 Task: Create a due date automation trigger when advanced on, on the monday after a card is due add dates not due tomorrow at 11:00 AM.
Action: Mouse moved to (1391, 111)
Screenshot: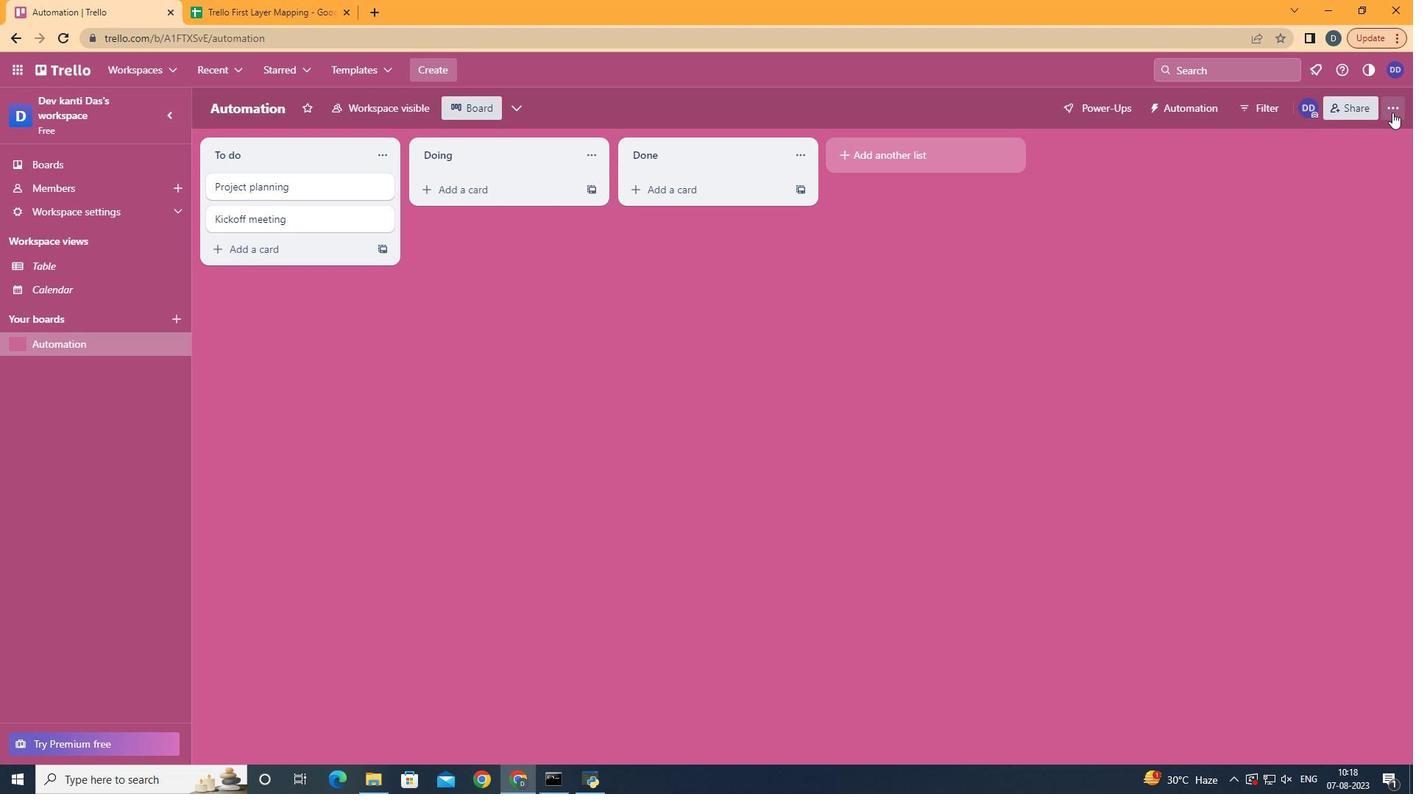 
Action: Mouse pressed left at (1391, 111)
Screenshot: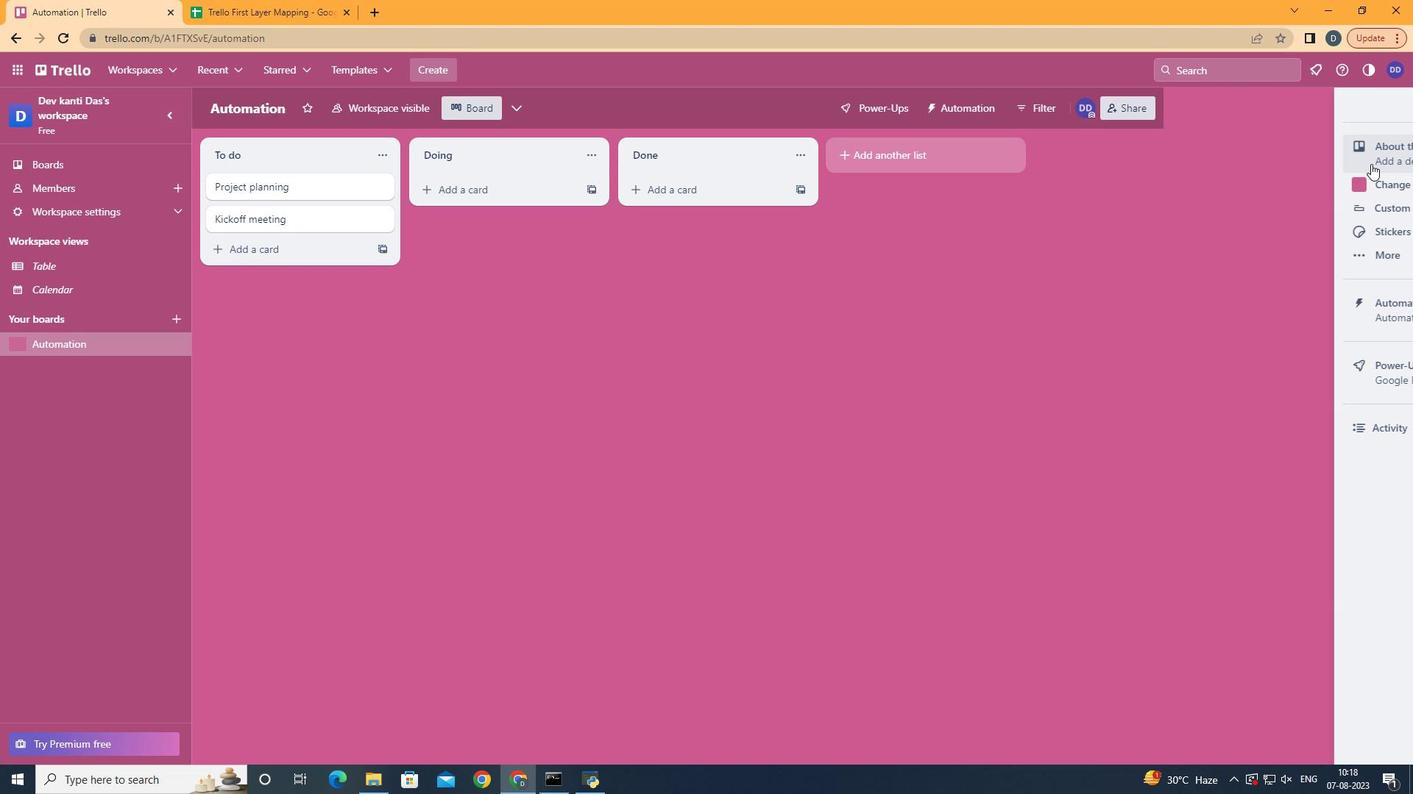
Action: Mouse moved to (1261, 315)
Screenshot: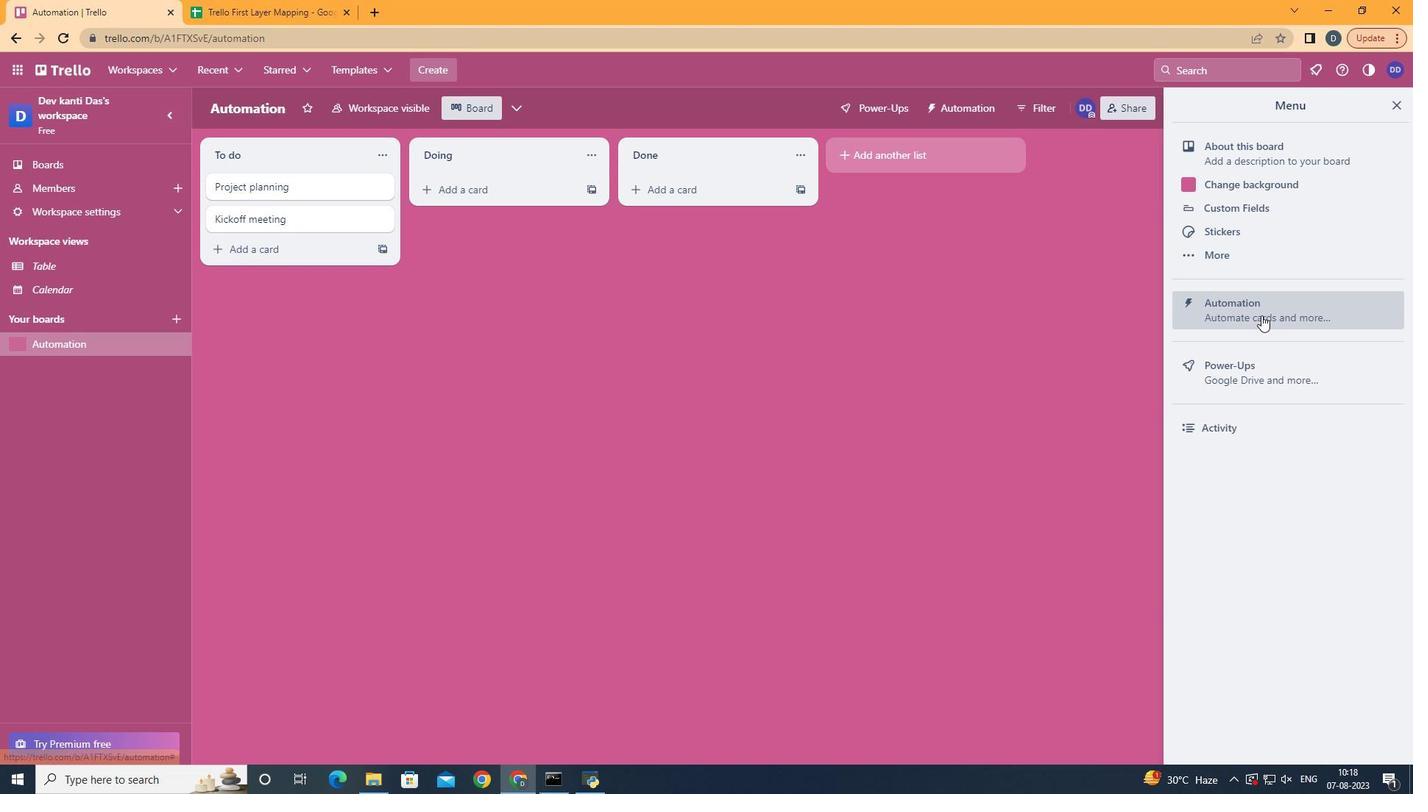 
Action: Mouse pressed left at (1261, 315)
Screenshot: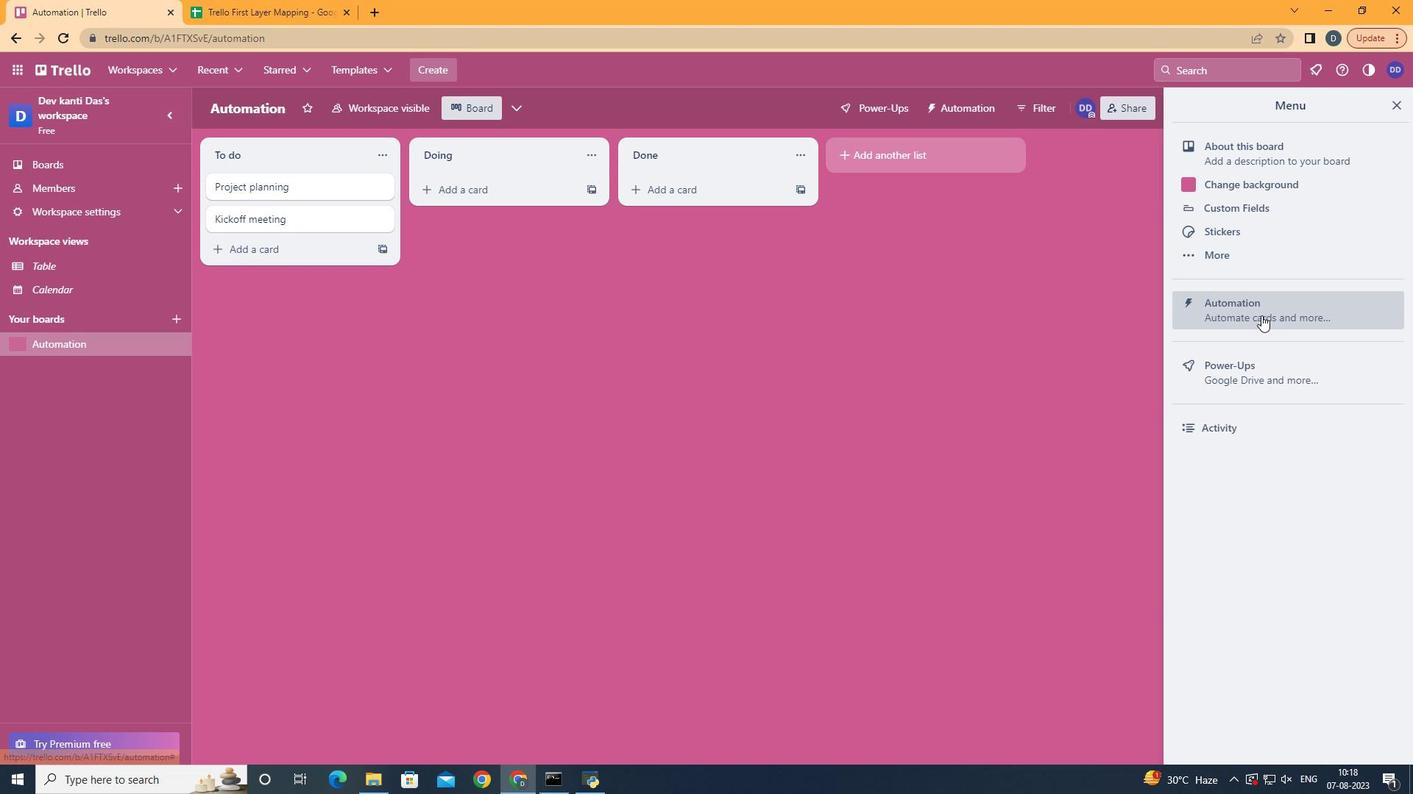 
Action: Mouse moved to (294, 289)
Screenshot: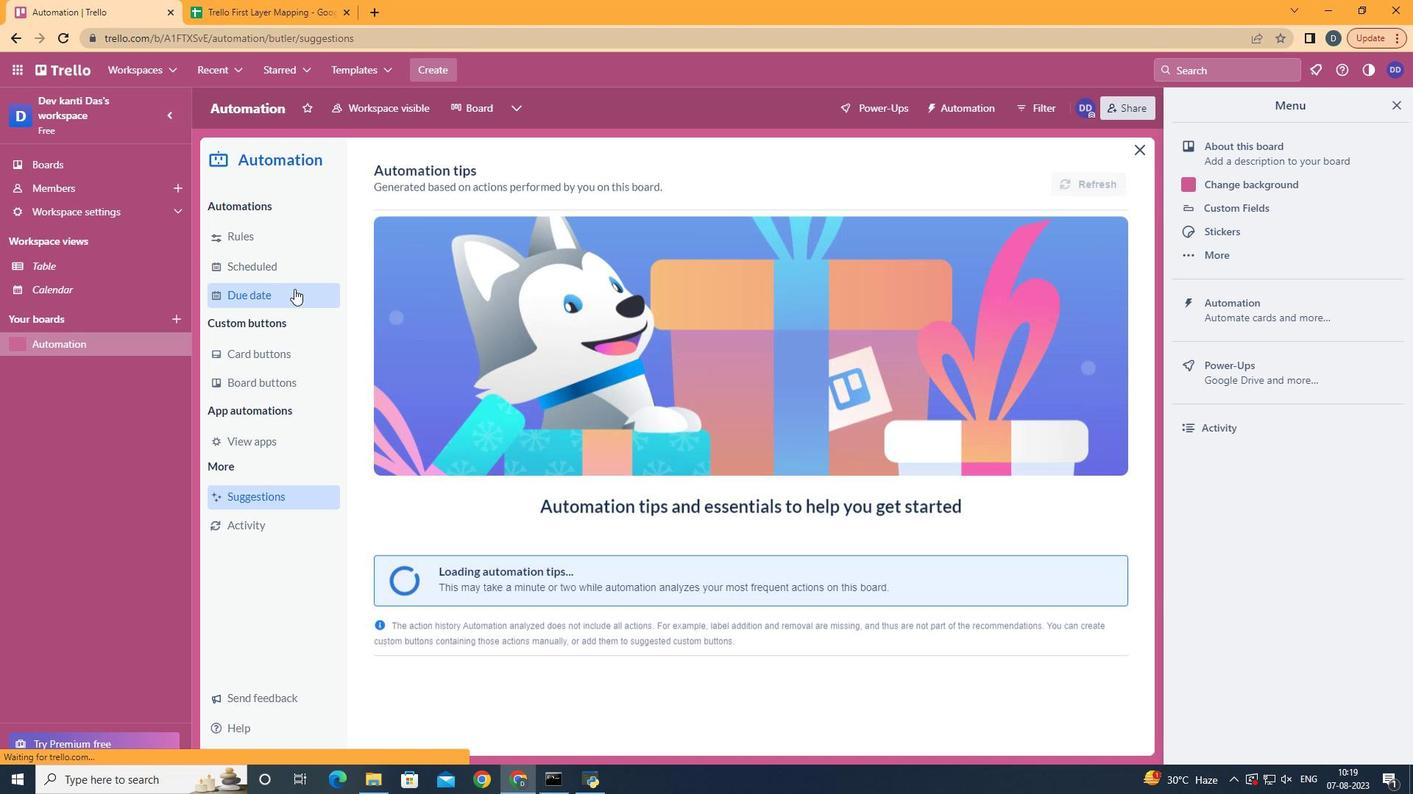 
Action: Mouse pressed left at (294, 289)
Screenshot: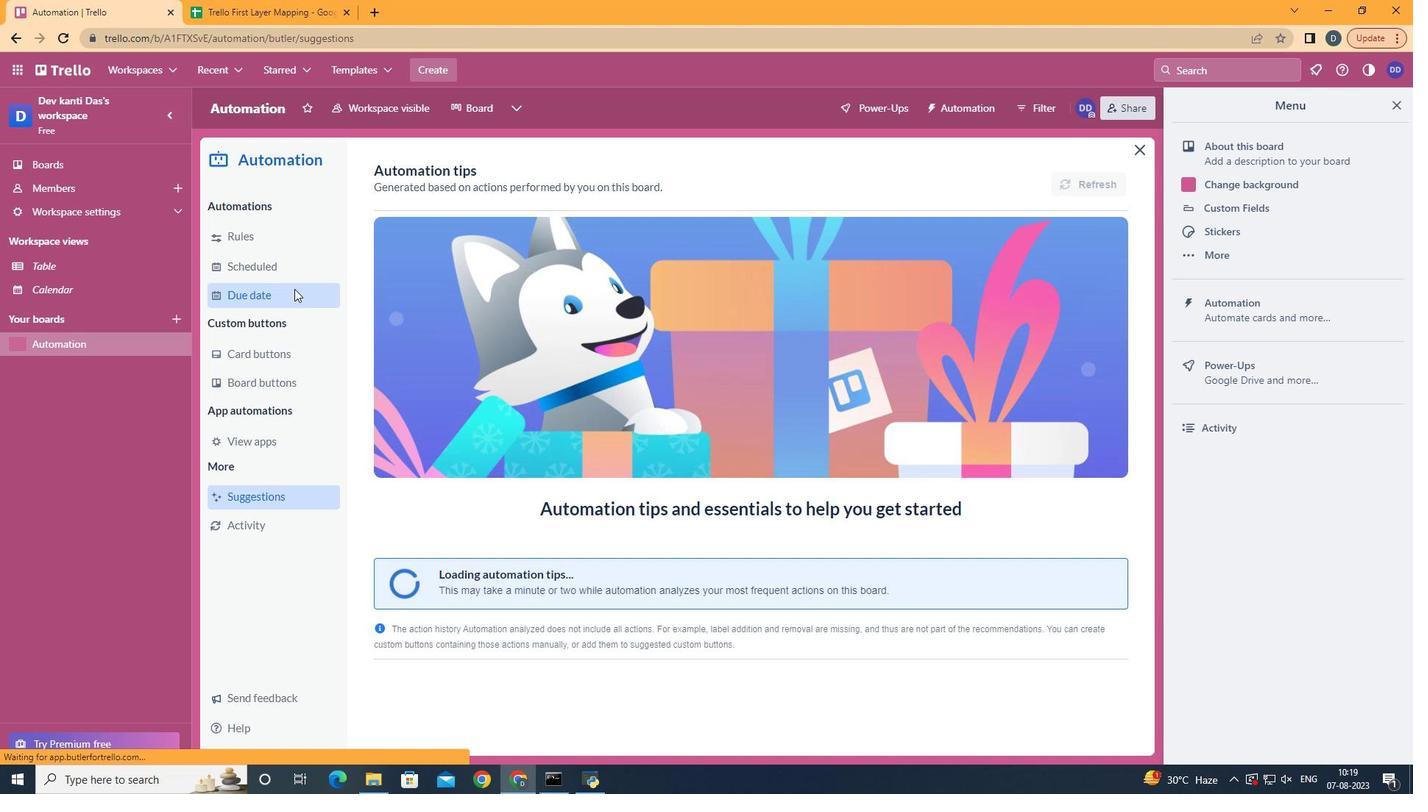 
Action: Mouse moved to (1049, 170)
Screenshot: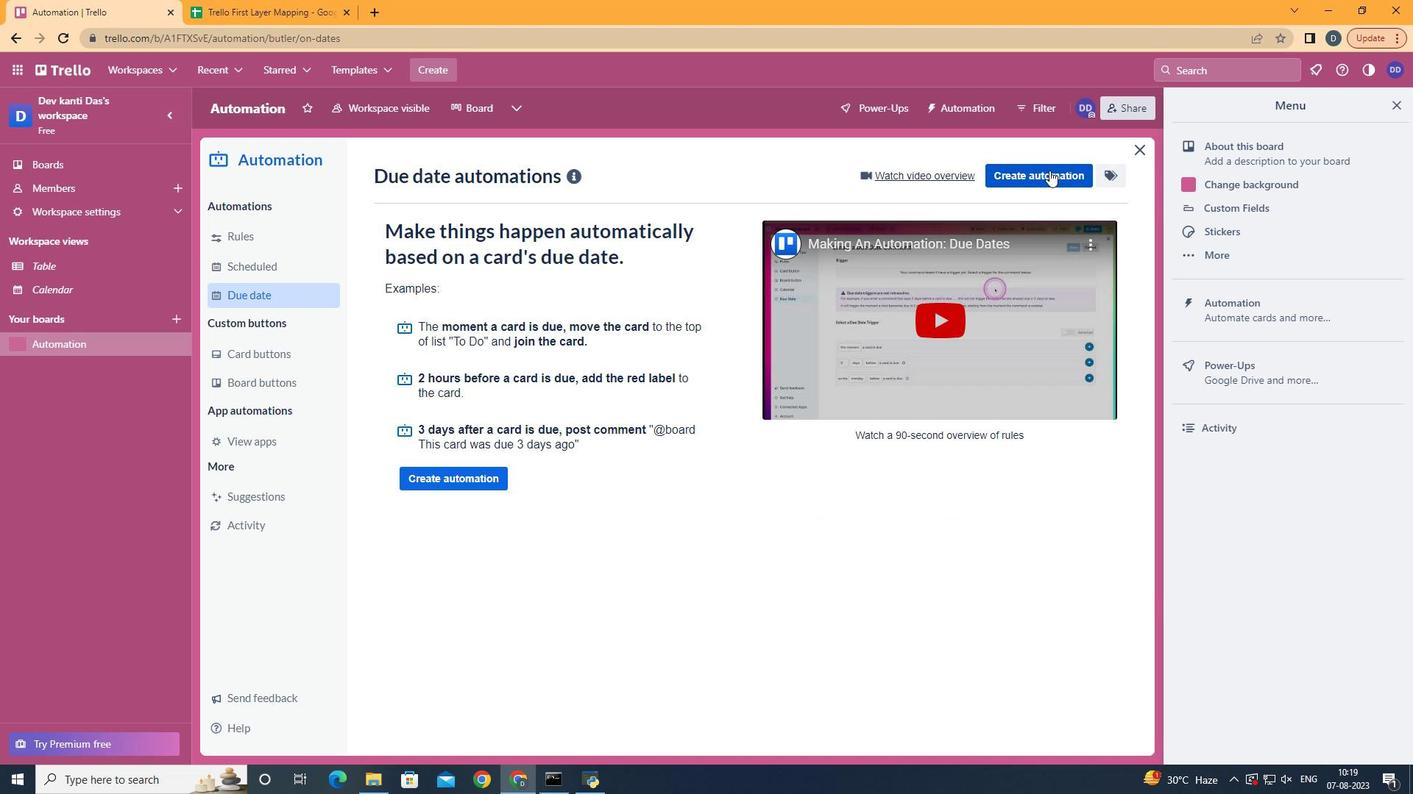 
Action: Mouse pressed left at (1049, 170)
Screenshot: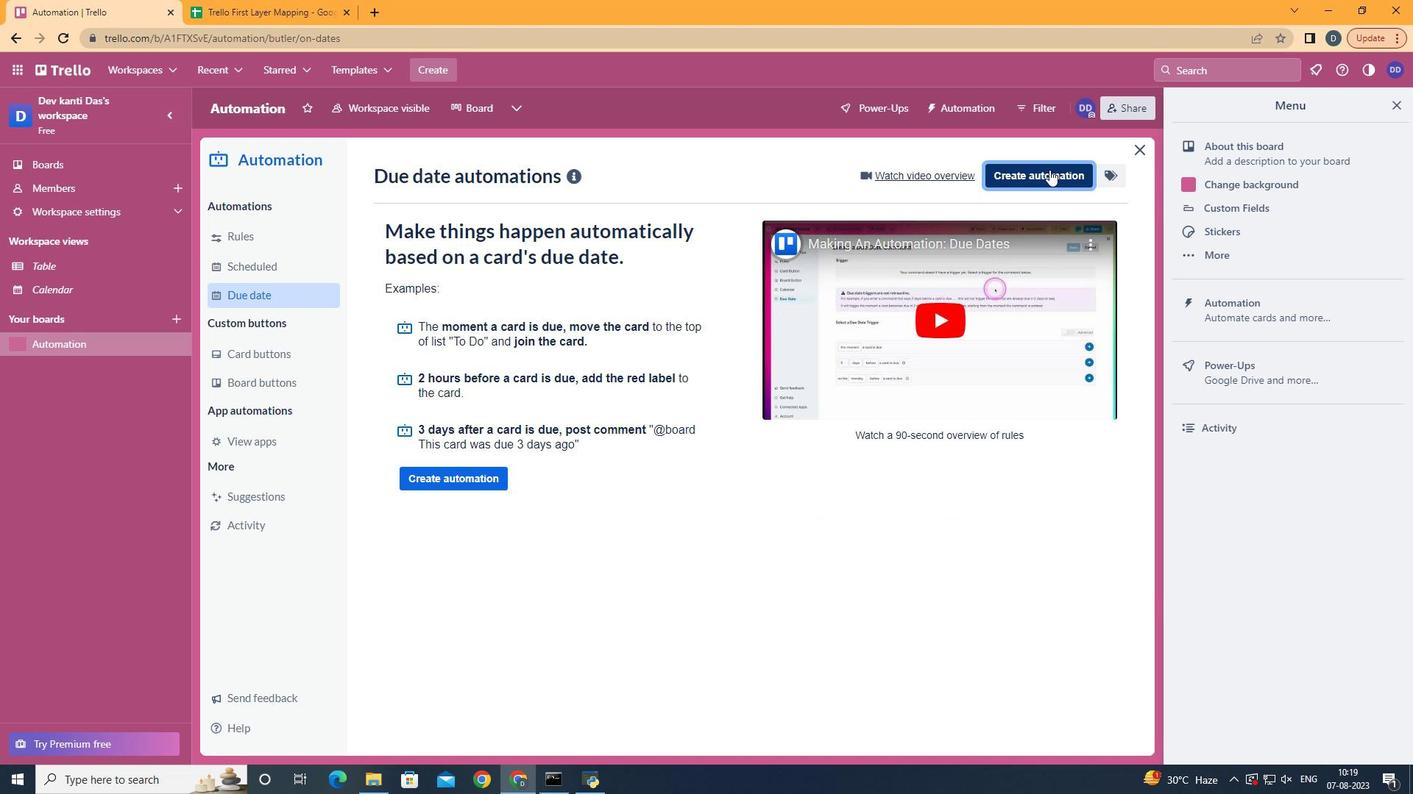 
Action: Mouse moved to (789, 310)
Screenshot: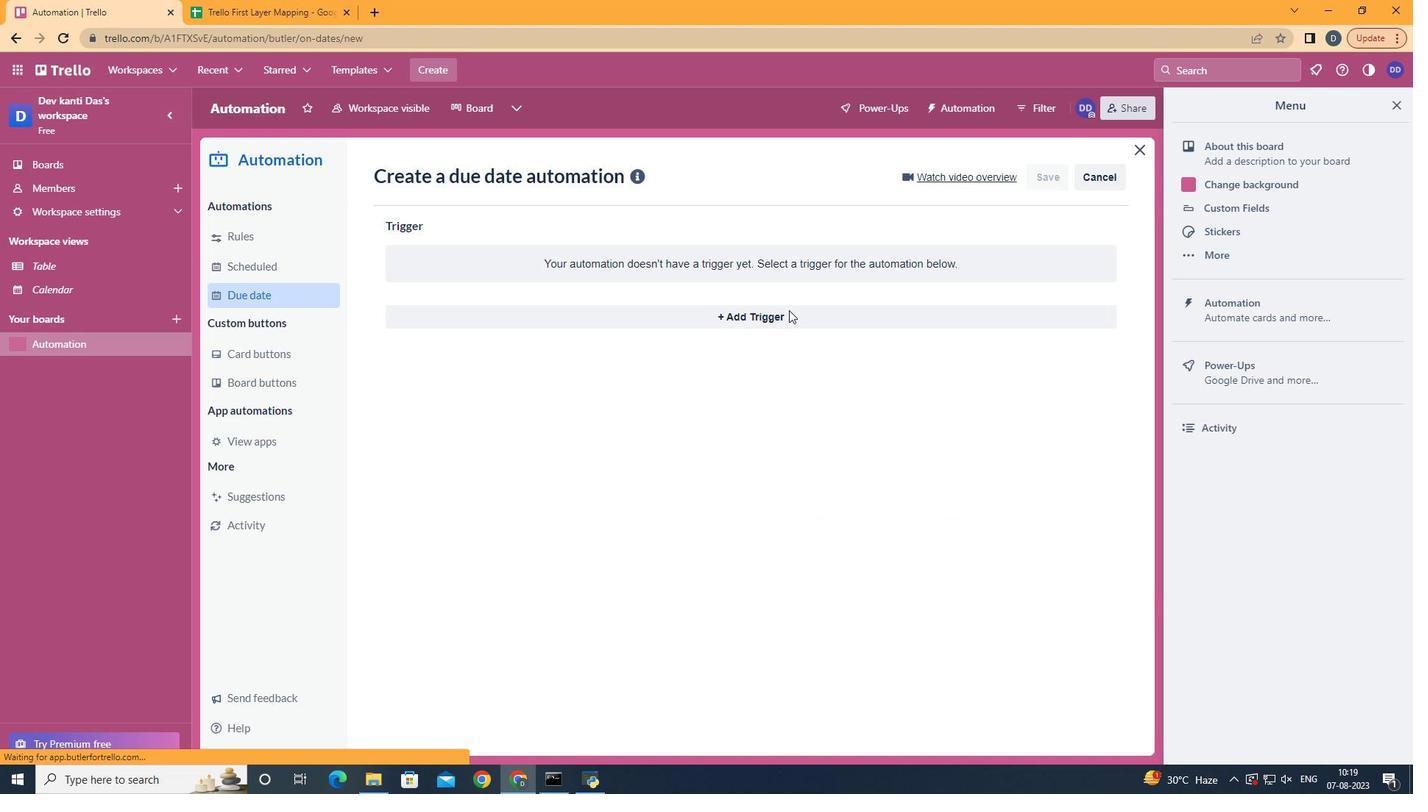 
Action: Mouse pressed left at (789, 310)
Screenshot: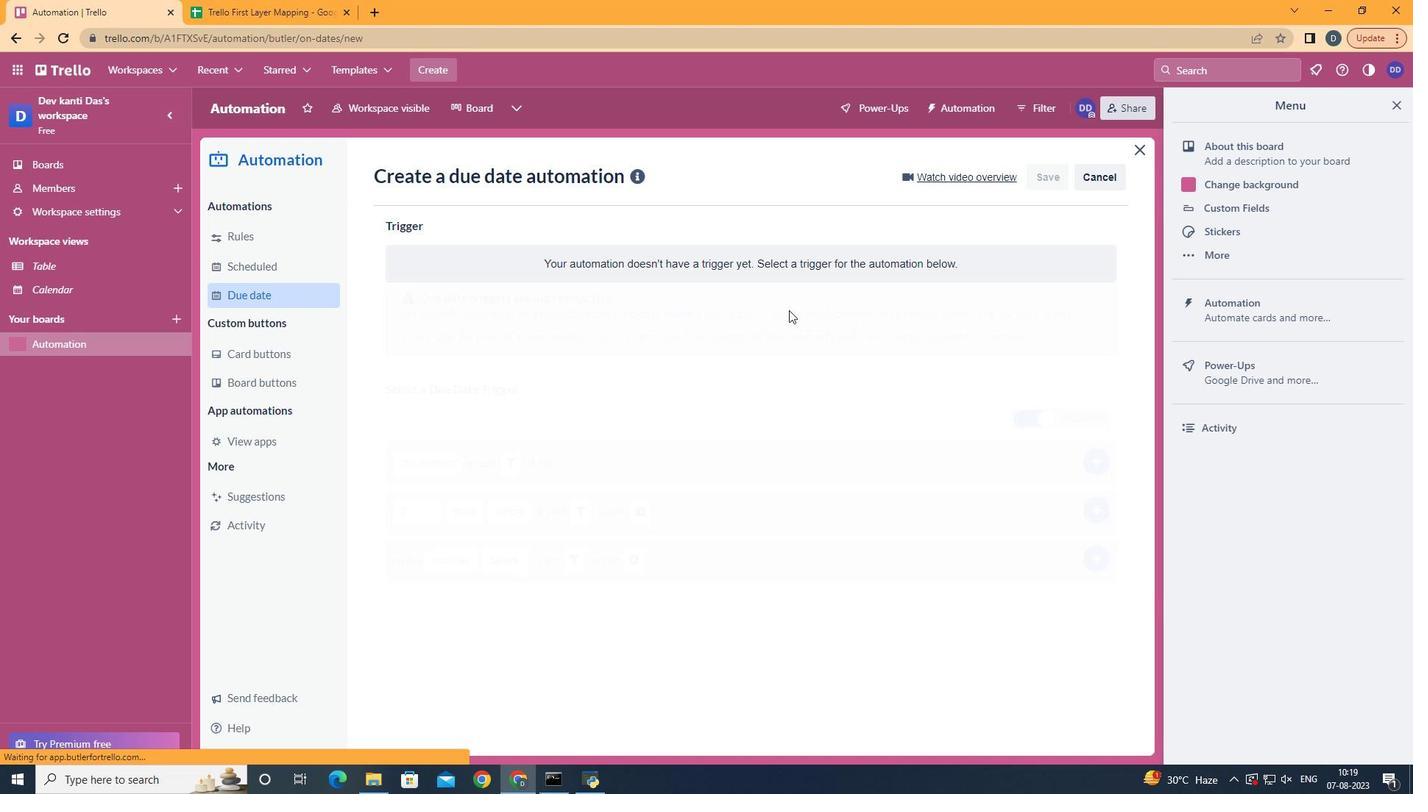 
Action: Mouse moved to (482, 384)
Screenshot: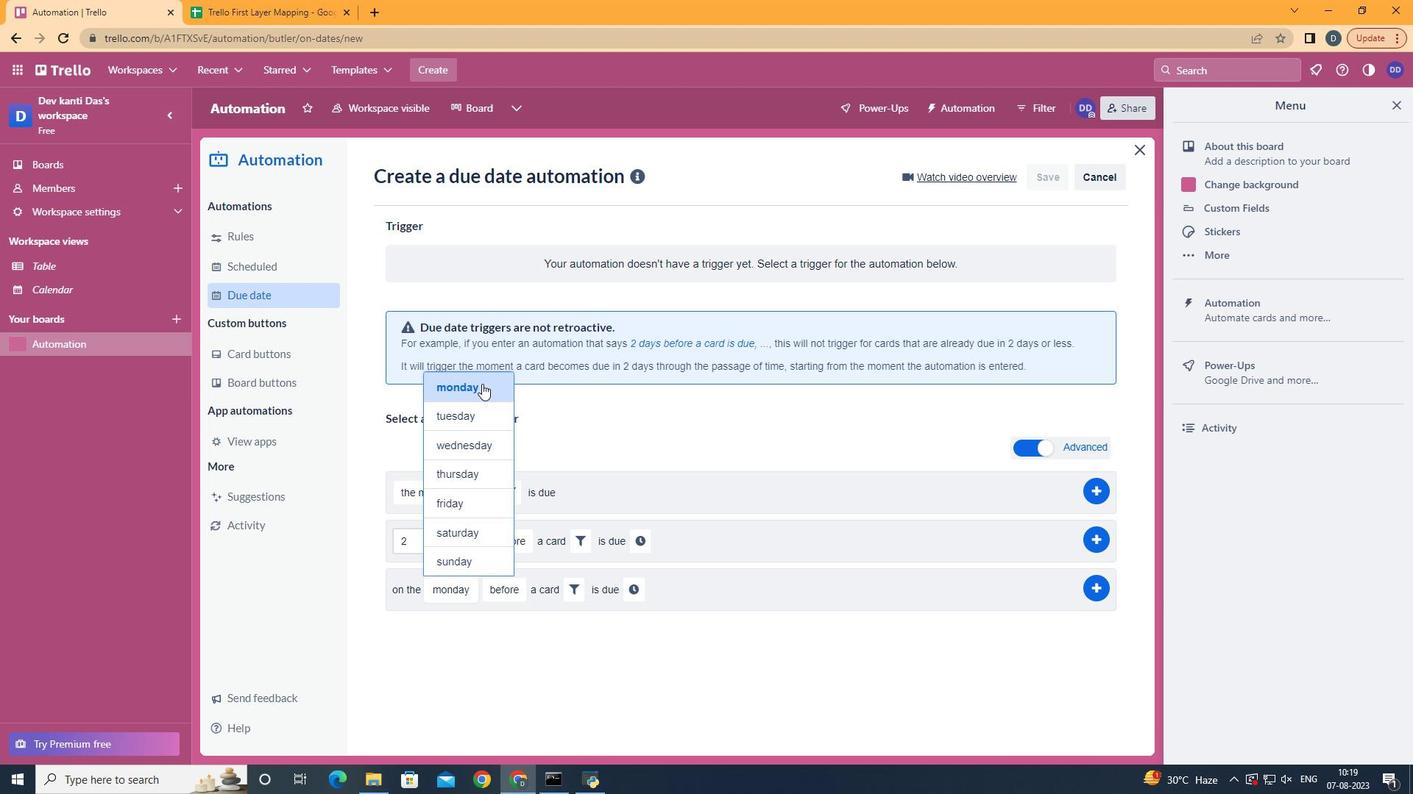 
Action: Mouse pressed left at (482, 384)
Screenshot: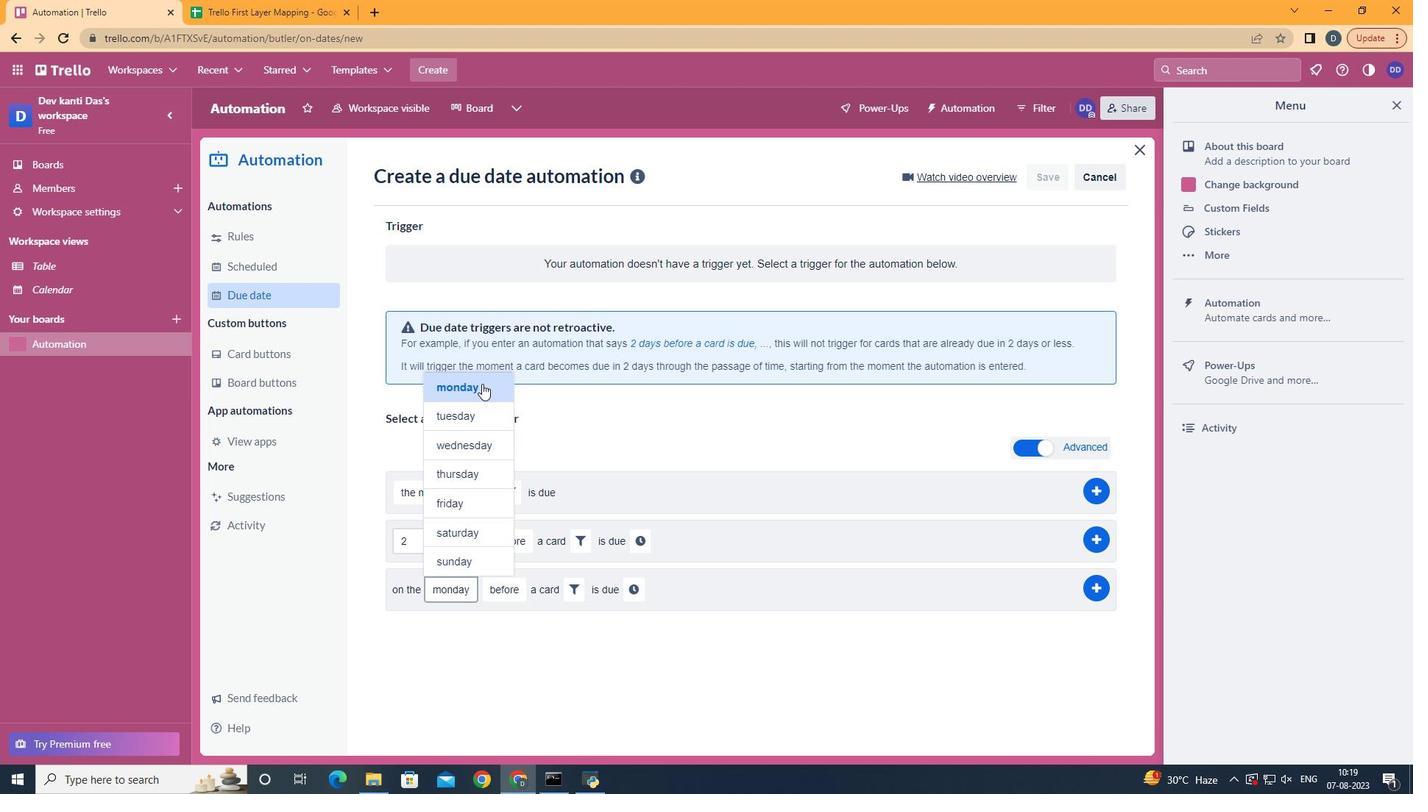 
Action: Mouse moved to (518, 638)
Screenshot: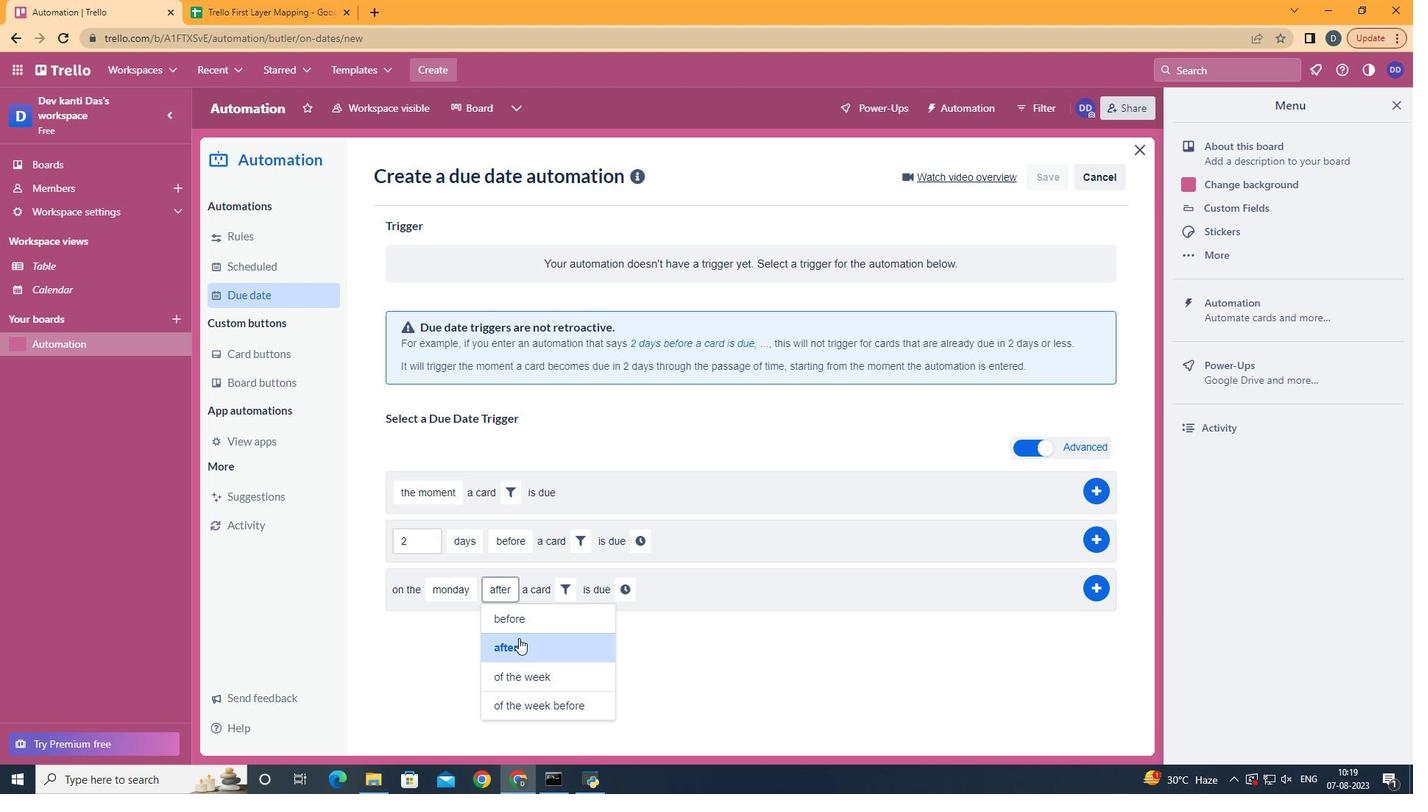 
Action: Mouse pressed left at (518, 638)
Screenshot: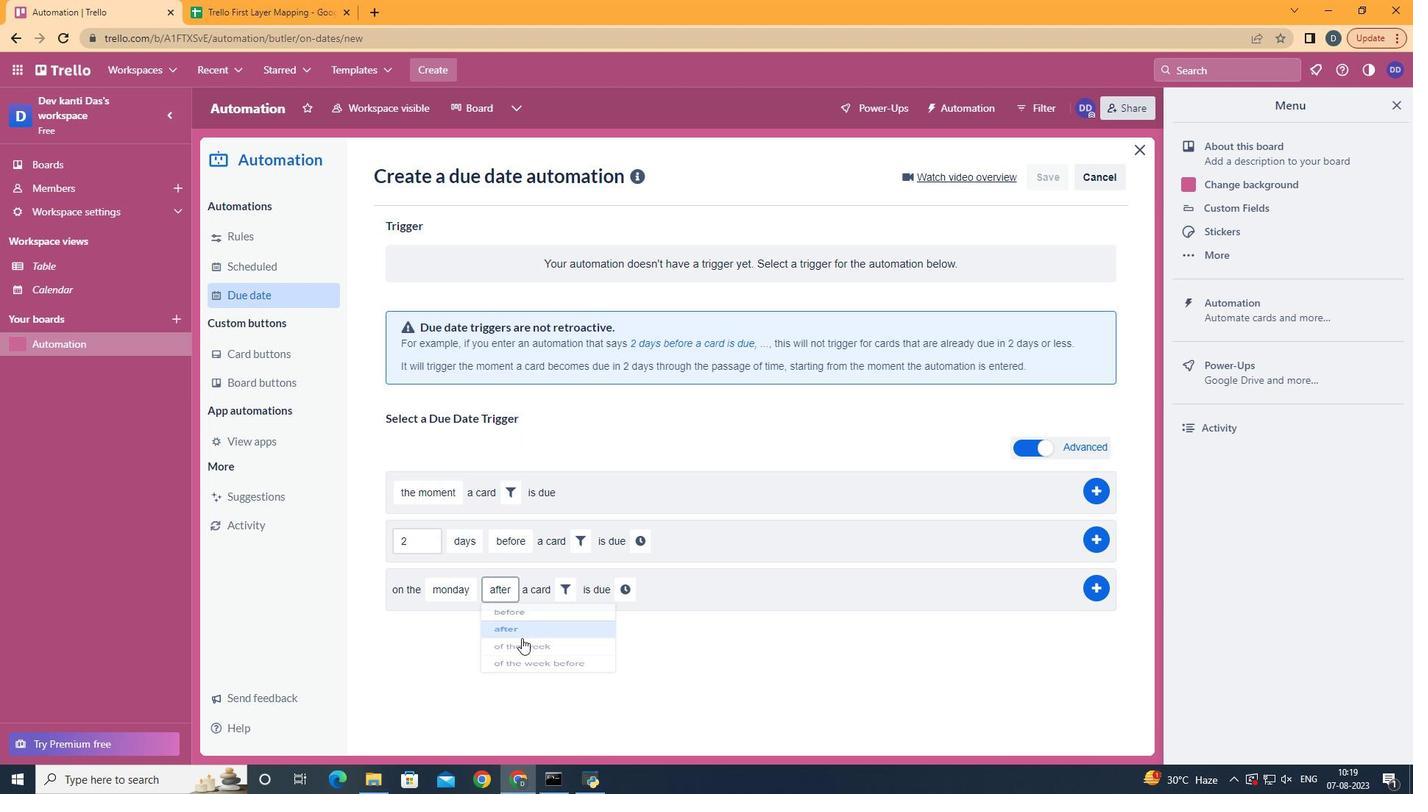 
Action: Mouse moved to (563, 589)
Screenshot: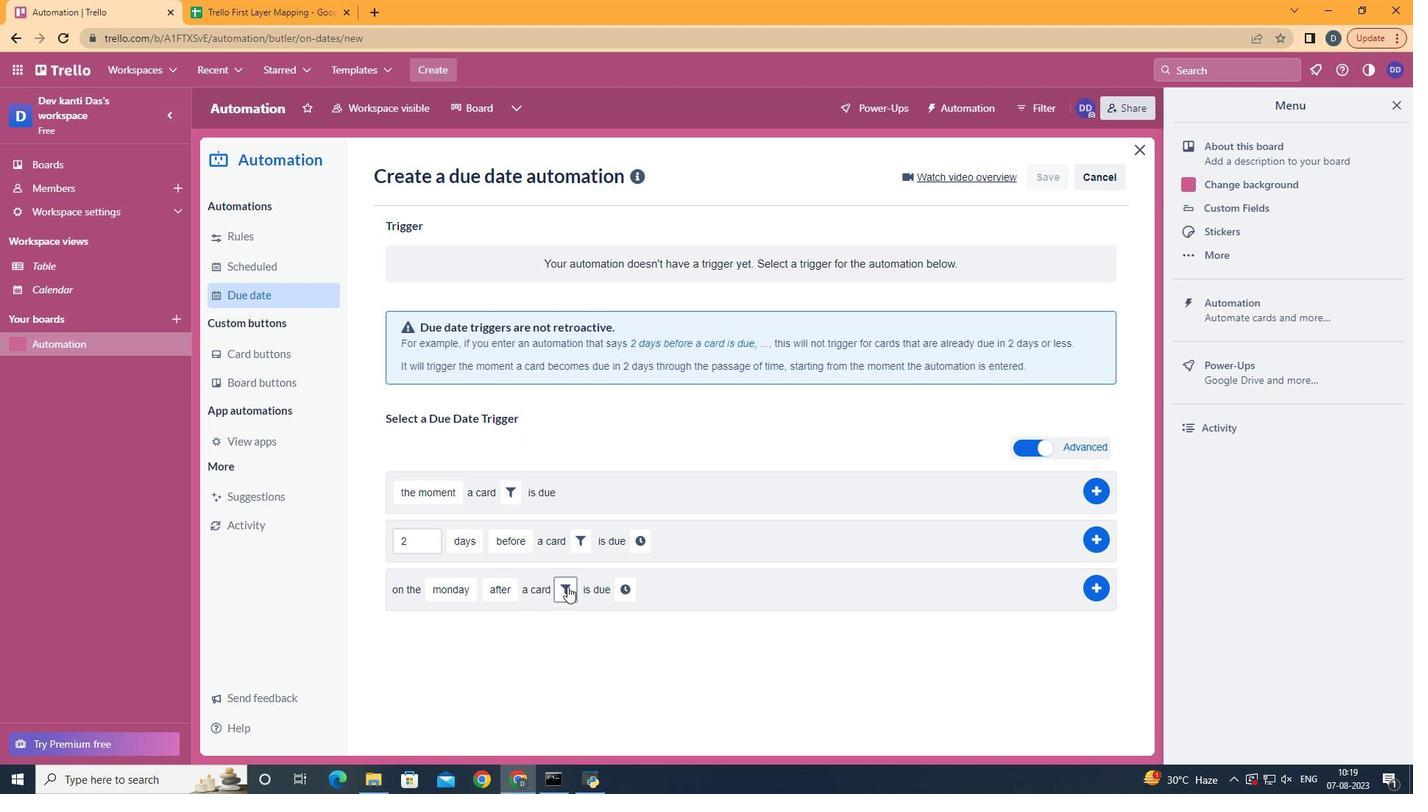 
Action: Mouse pressed left at (563, 589)
Screenshot: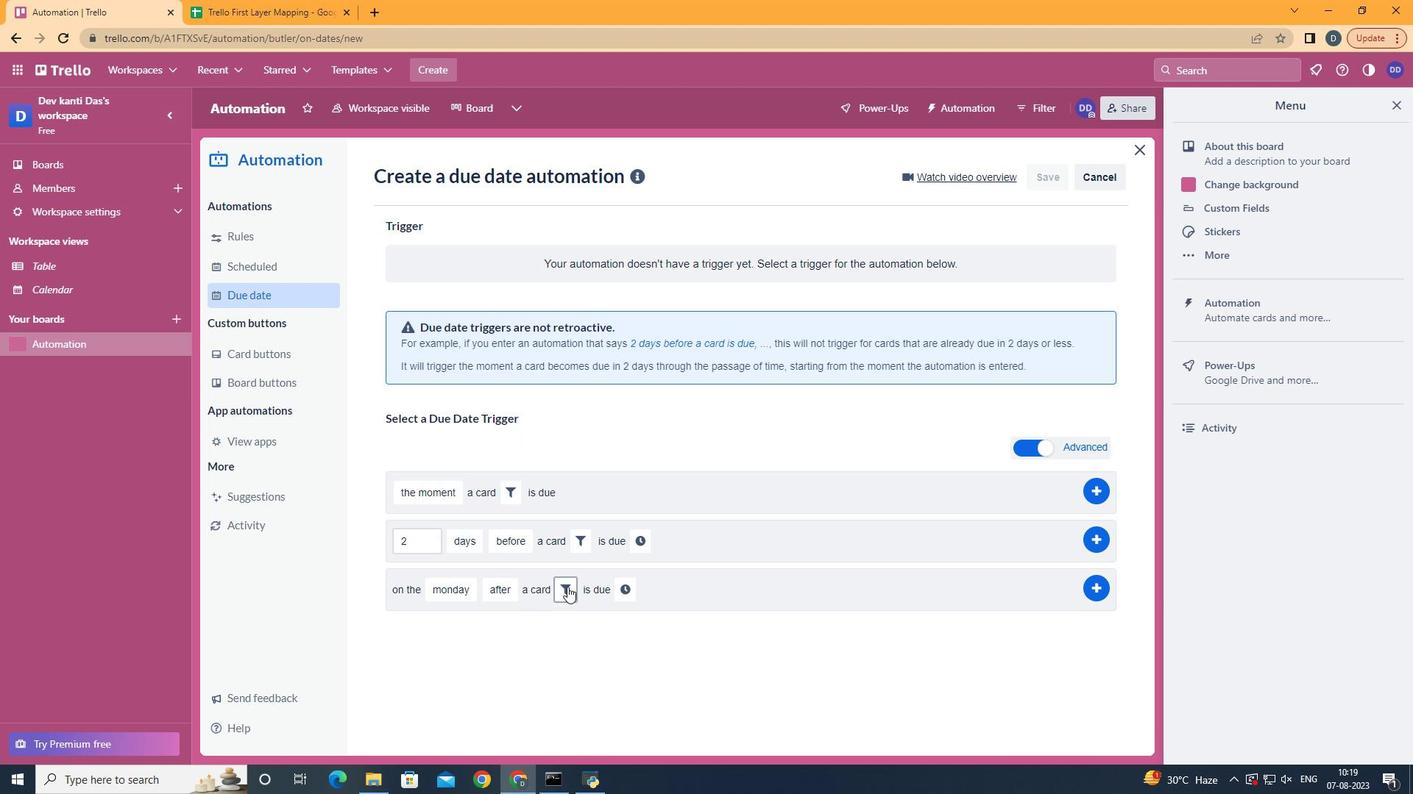 
Action: Mouse moved to (655, 644)
Screenshot: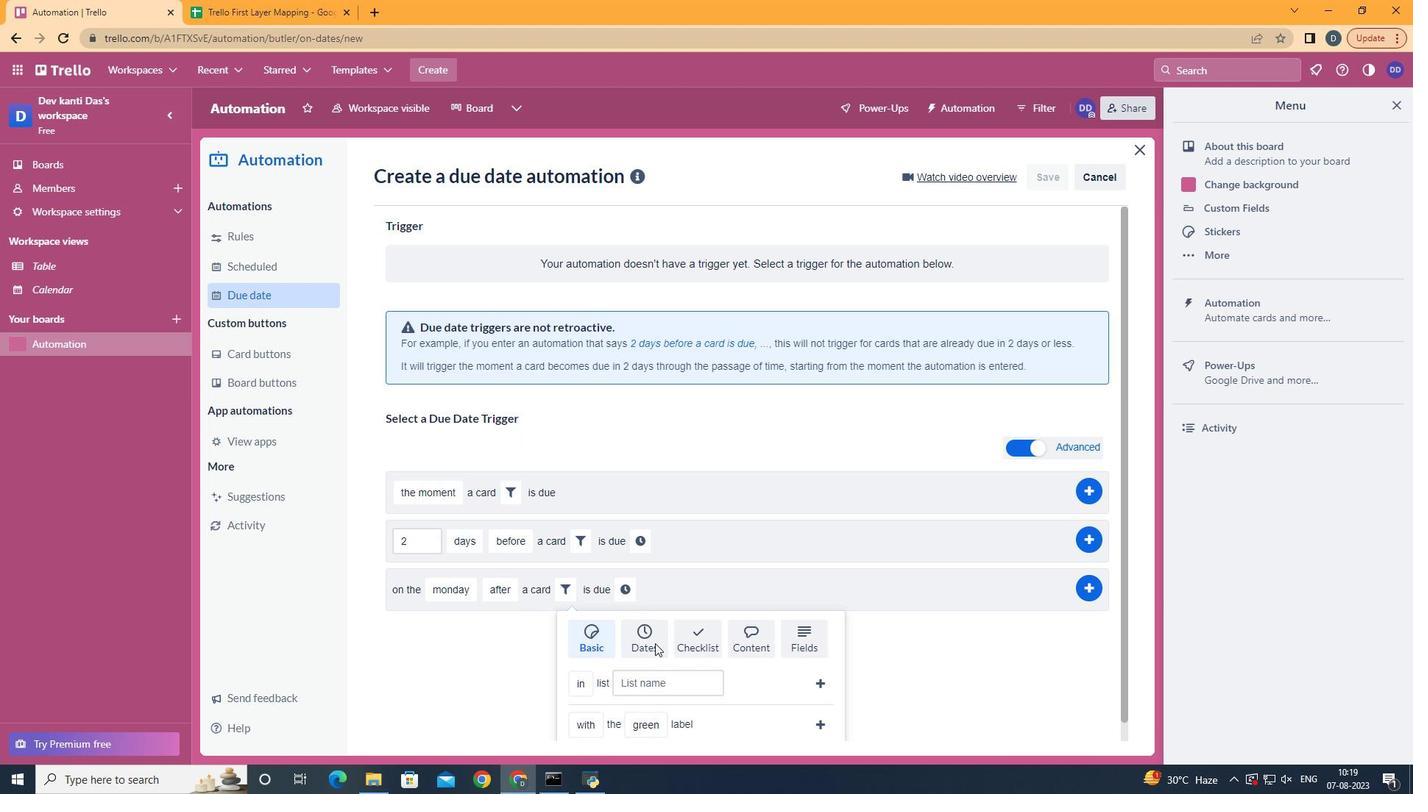 
Action: Mouse pressed left at (655, 644)
Screenshot: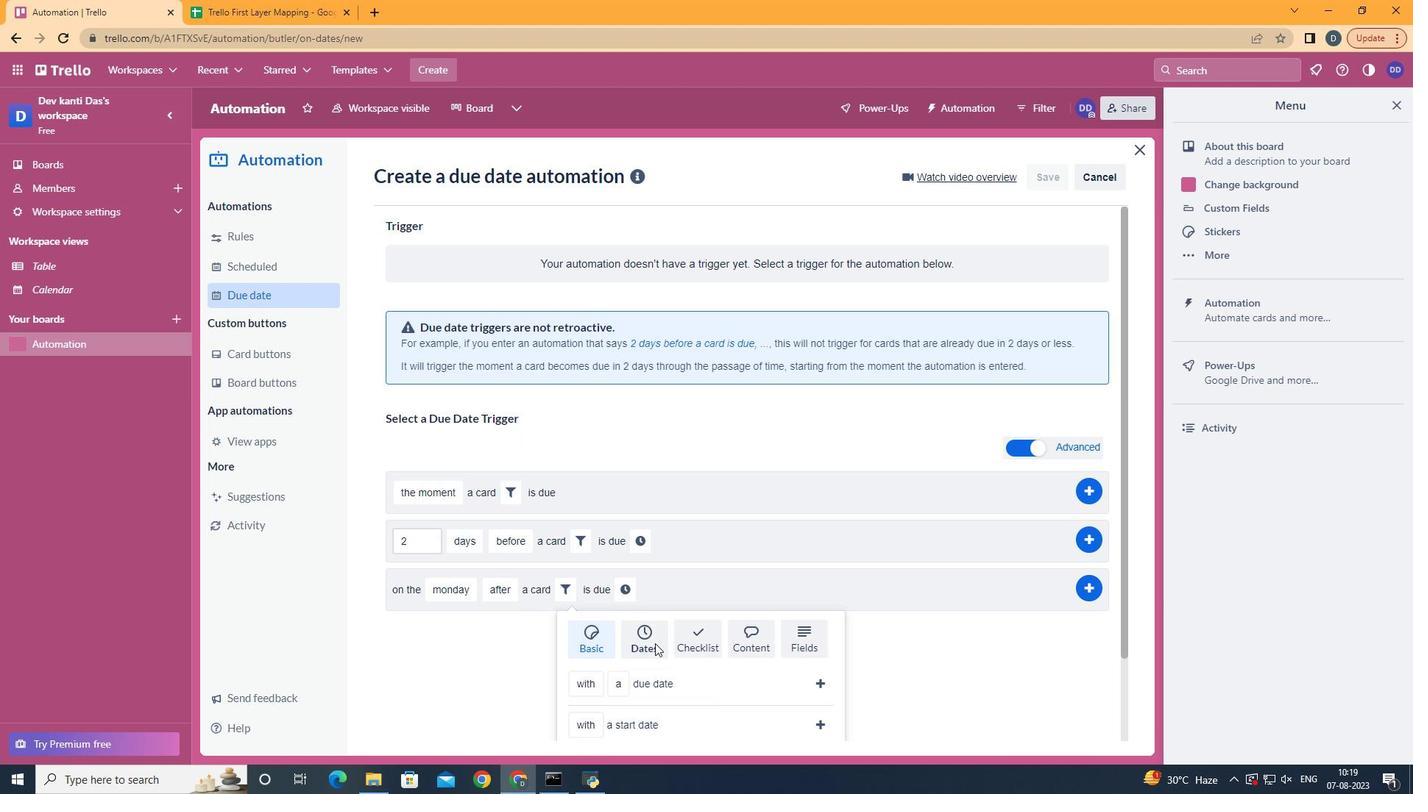 
Action: Mouse scrolled (655, 643) with delta (0, 0)
Screenshot: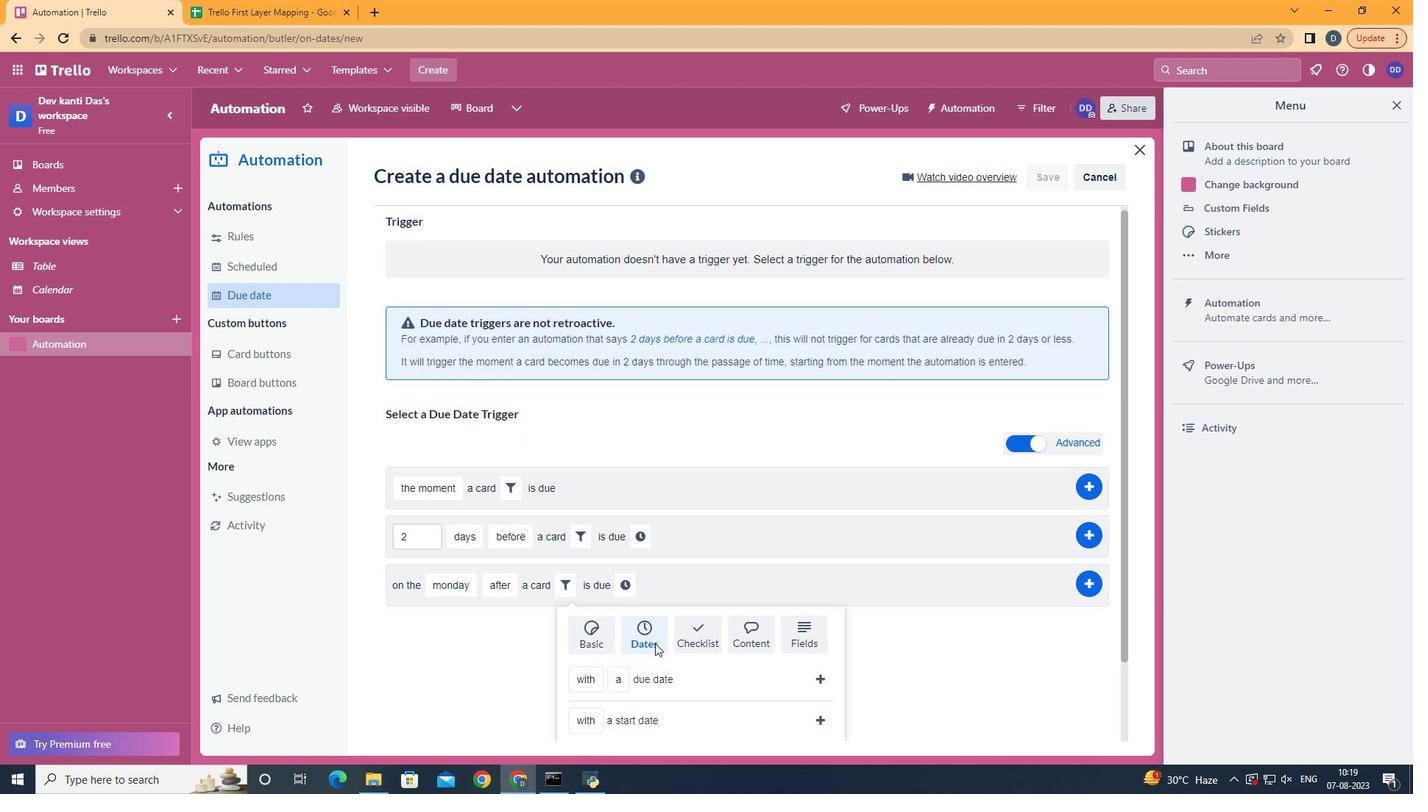 
Action: Mouse scrolled (655, 643) with delta (0, 0)
Screenshot: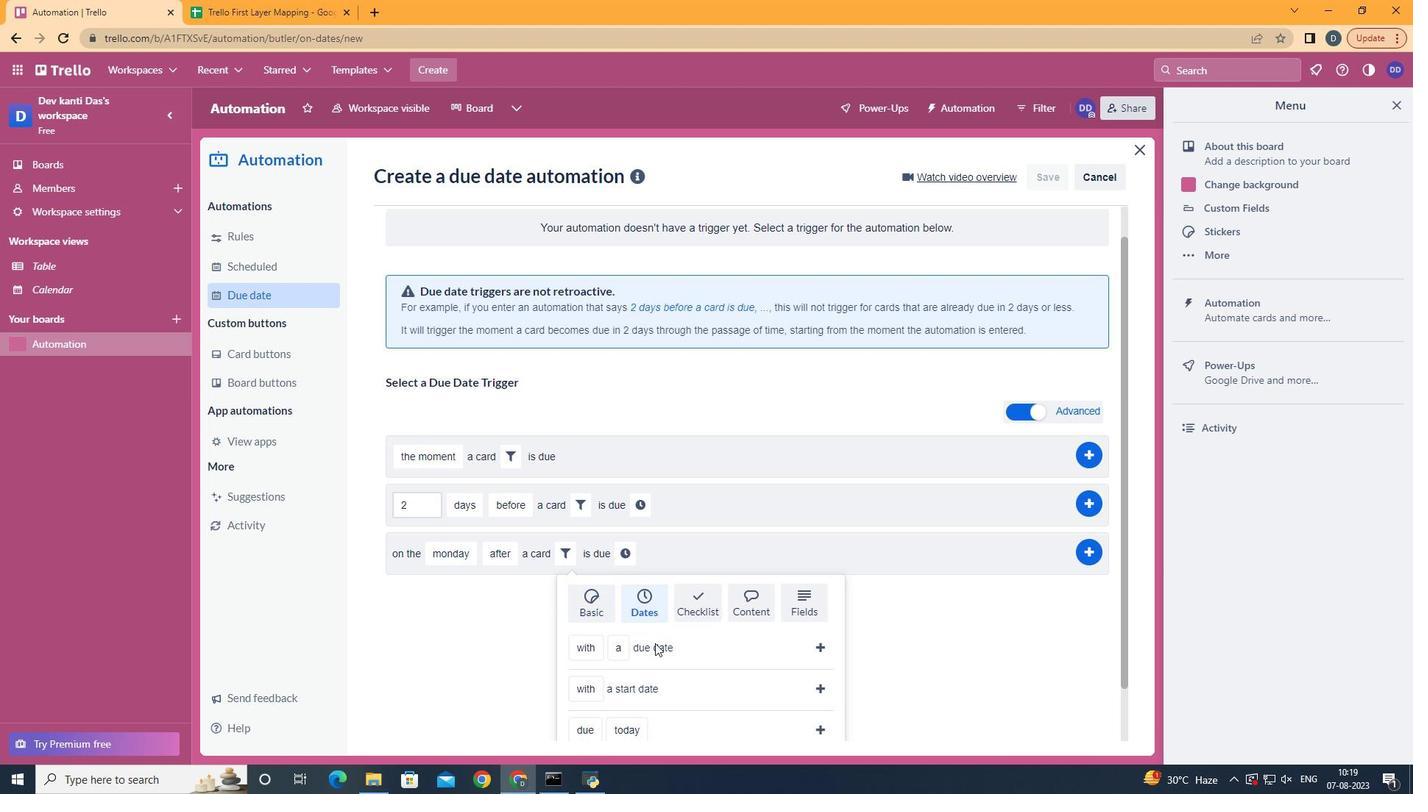 
Action: Mouse scrolled (655, 643) with delta (0, 0)
Screenshot: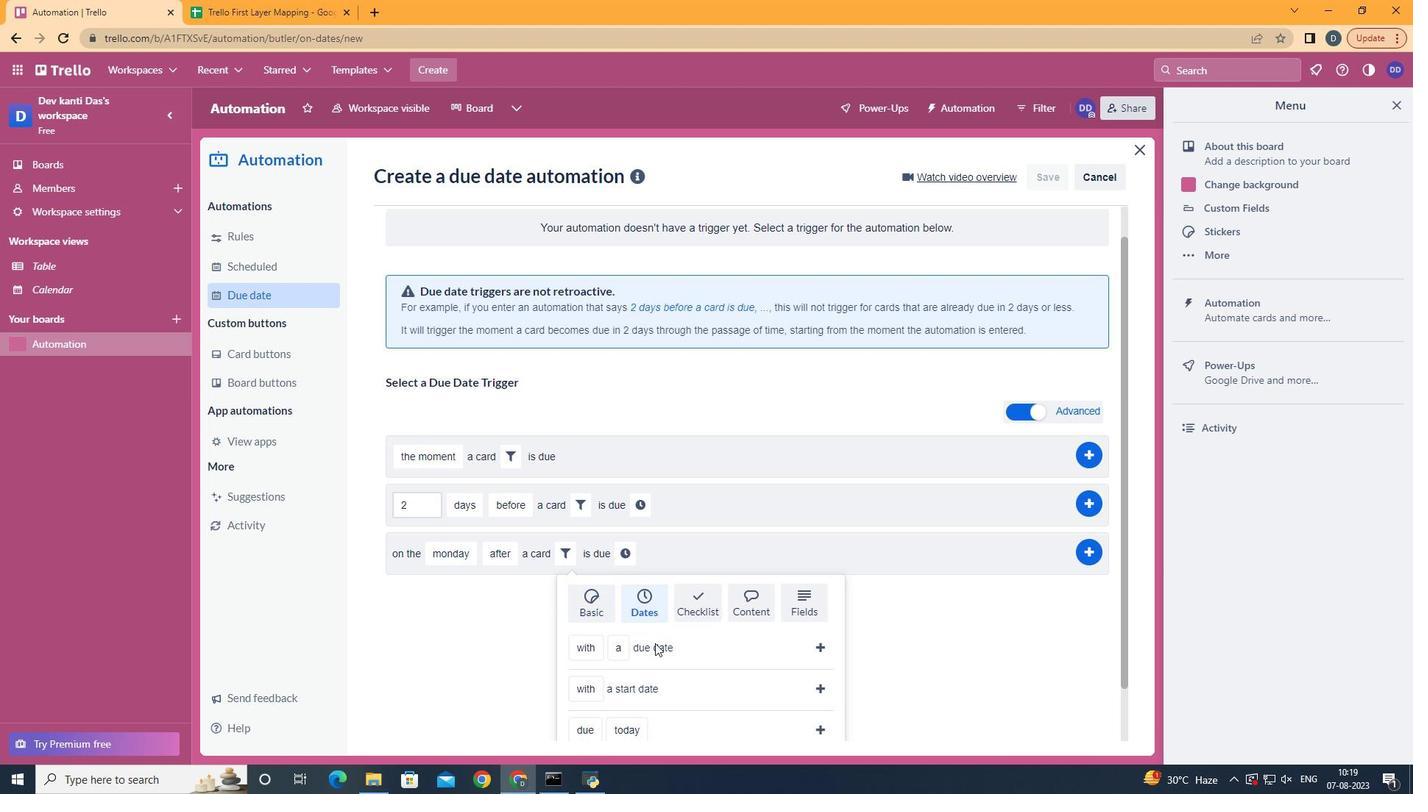 
Action: Mouse scrolled (655, 643) with delta (0, 0)
Screenshot: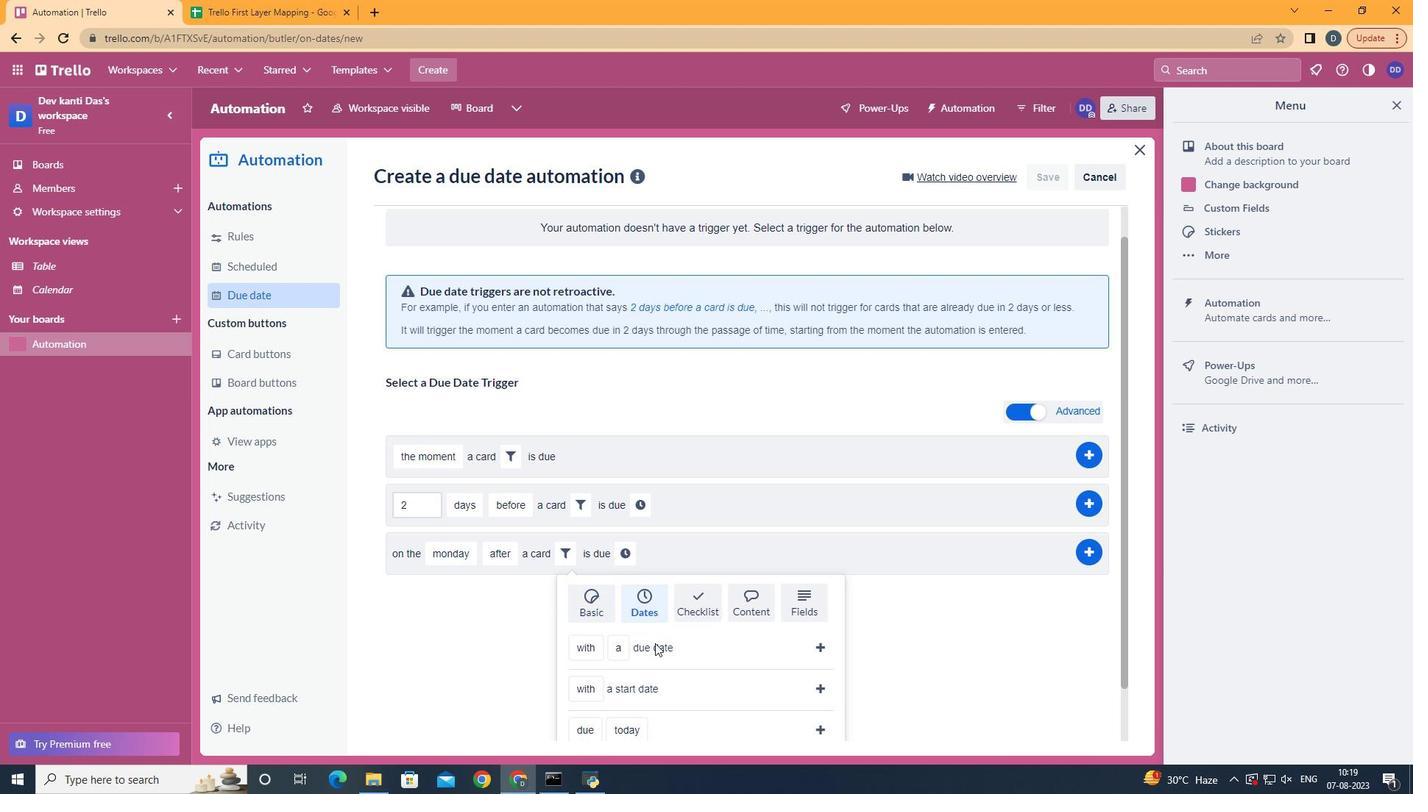 
Action: Mouse scrolled (655, 643) with delta (0, 0)
Screenshot: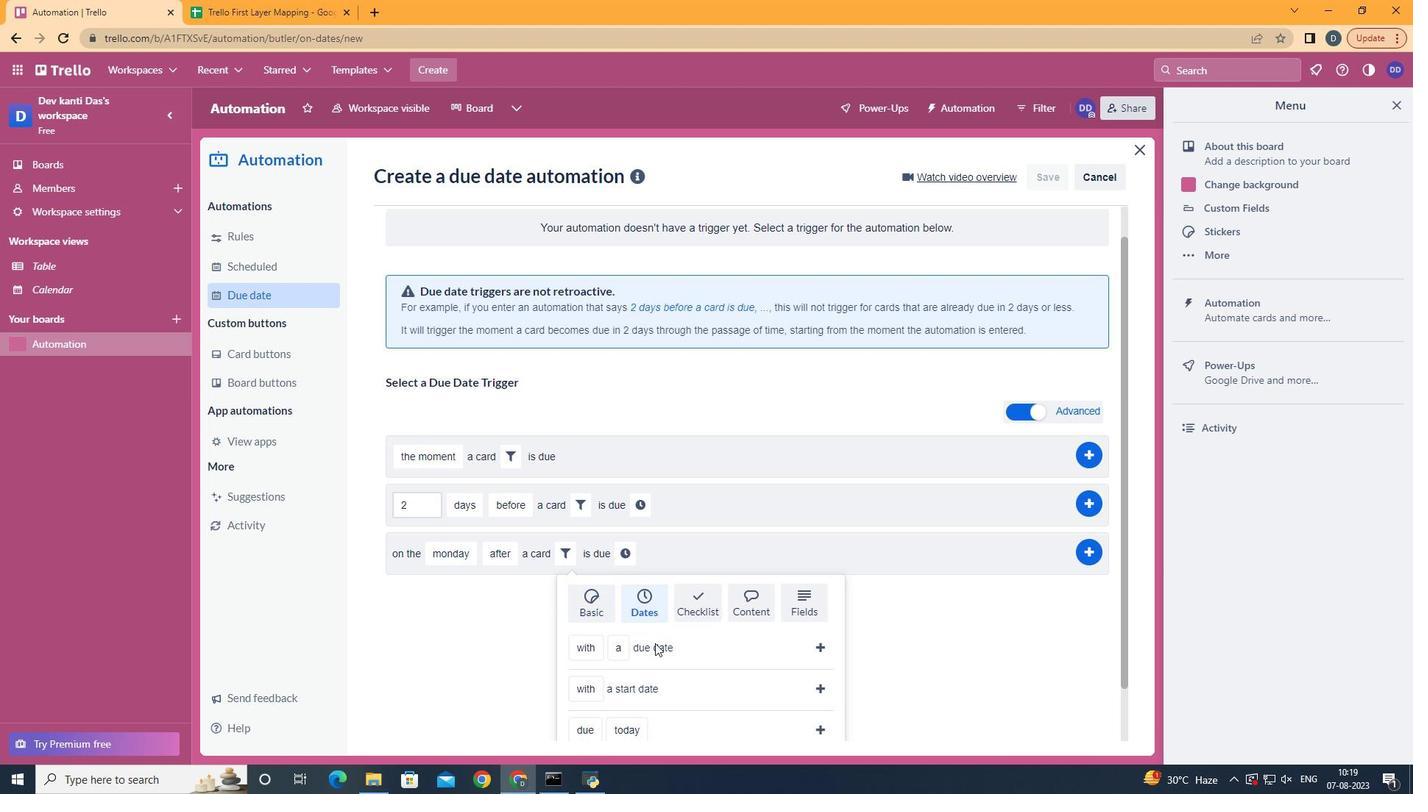 
Action: Mouse moved to (616, 571)
Screenshot: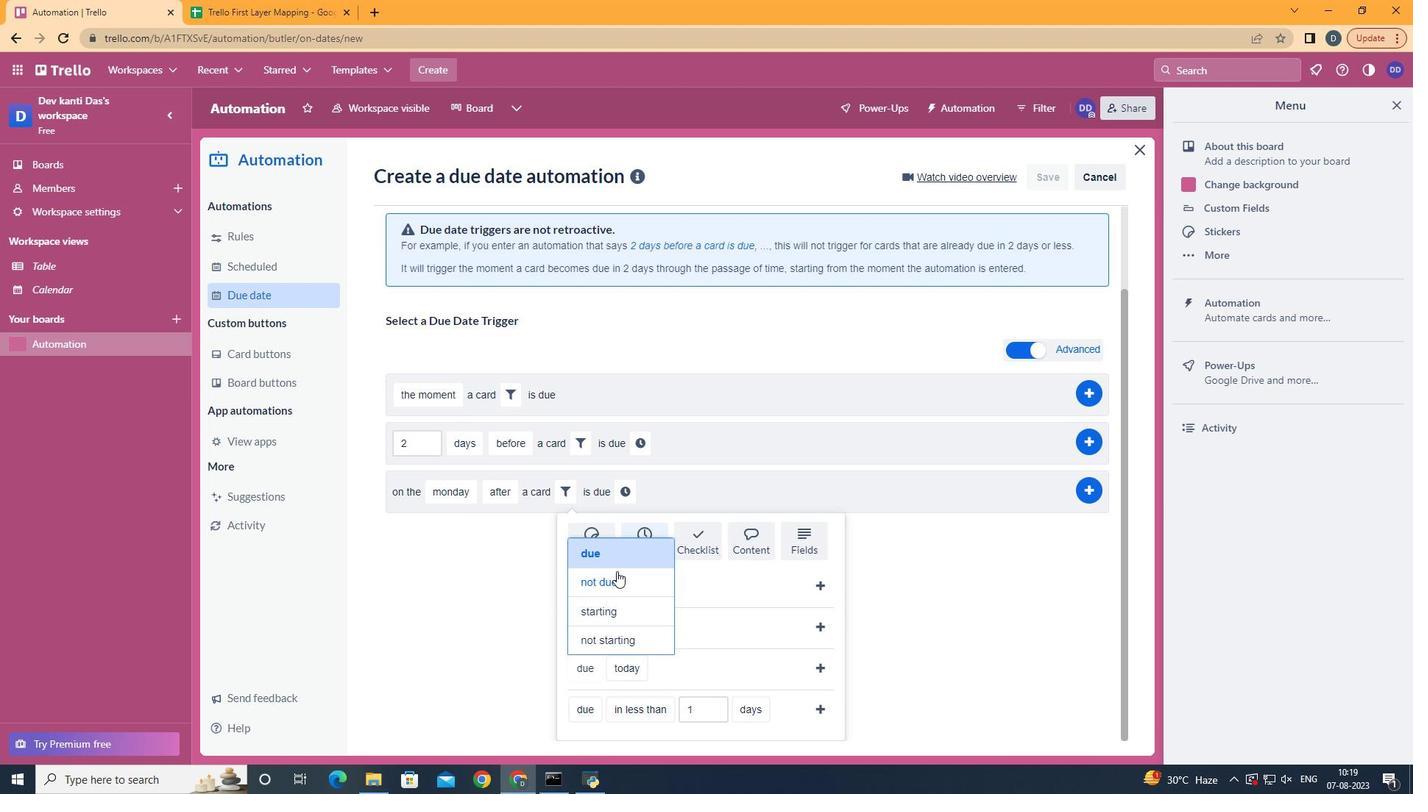 
Action: Mouse pressed left at (616, 571)
Screenshot: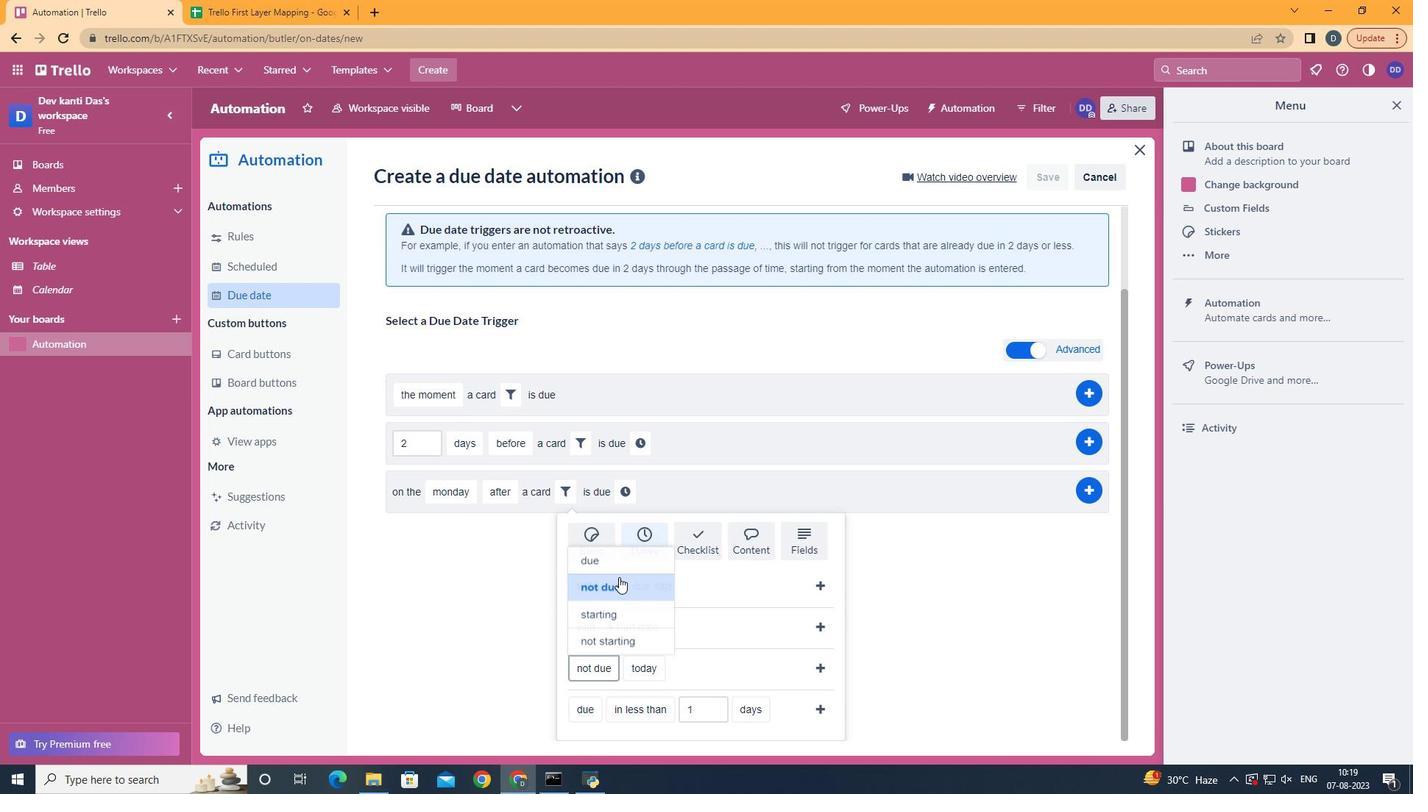 
Action: Mouse moved to (682, 520)
Screenshot: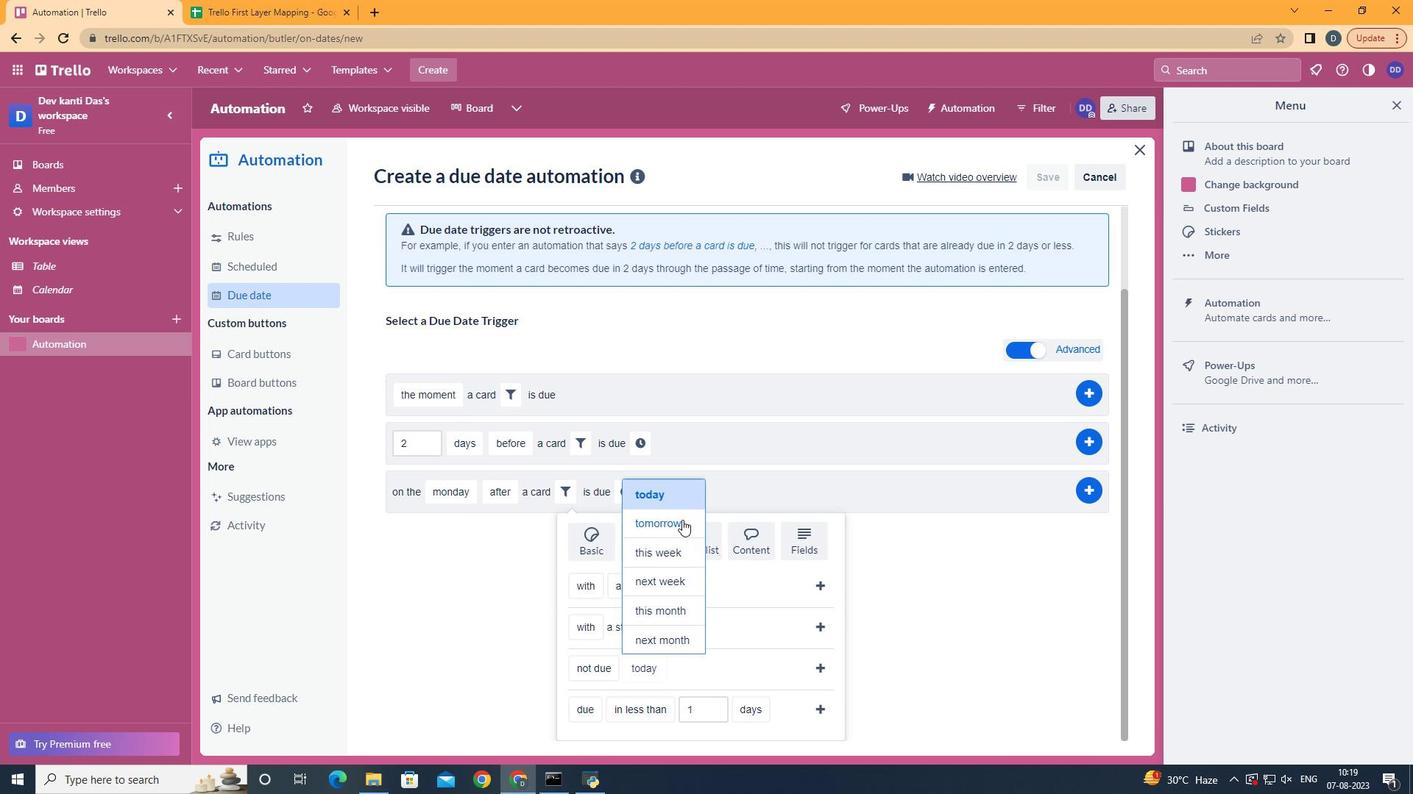 
Action: Mouse pressed left at (682, 520)
Screenshot: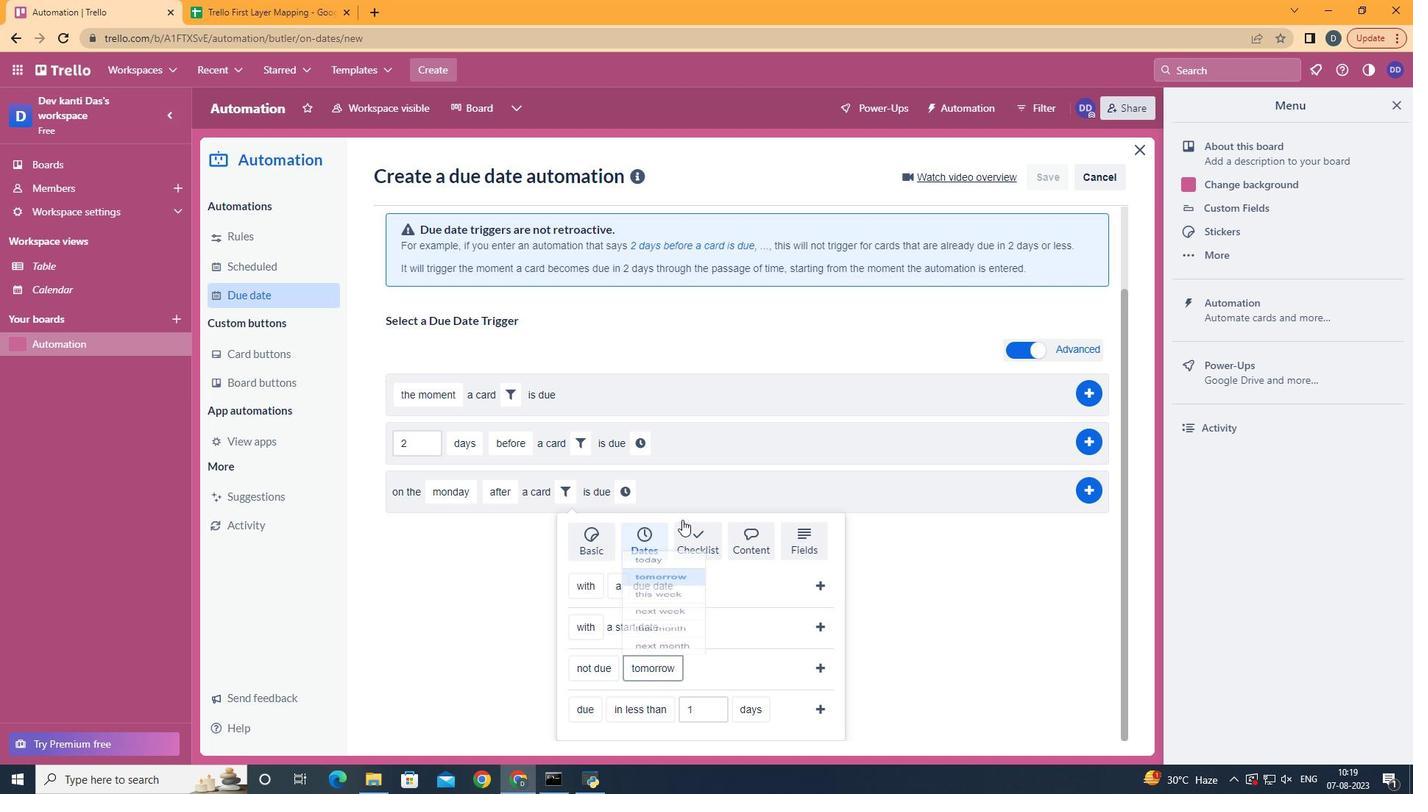 
Action: Mouse moved to (828, 661)
Screenshot: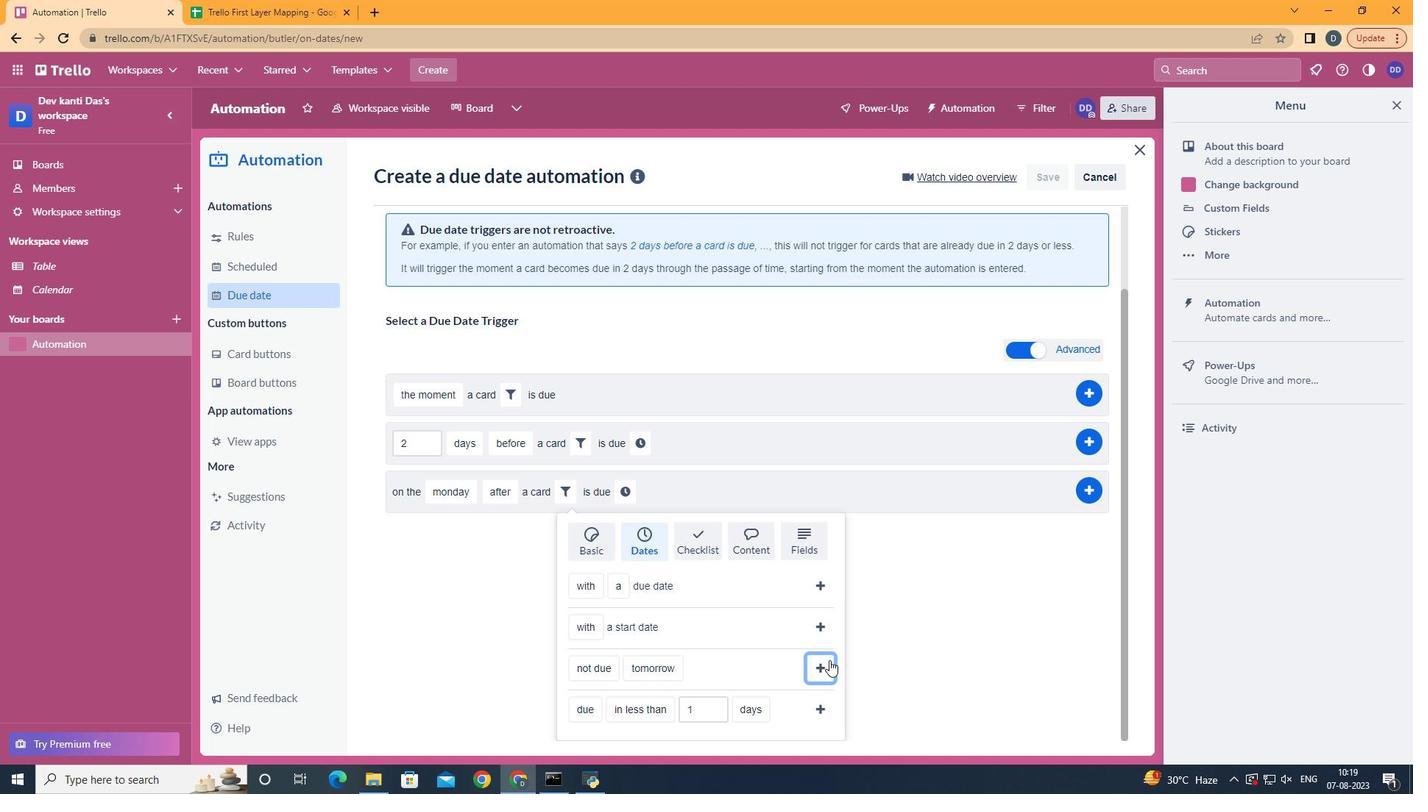 
Action: Mouse pressed left at (828, 661)
Screenshot: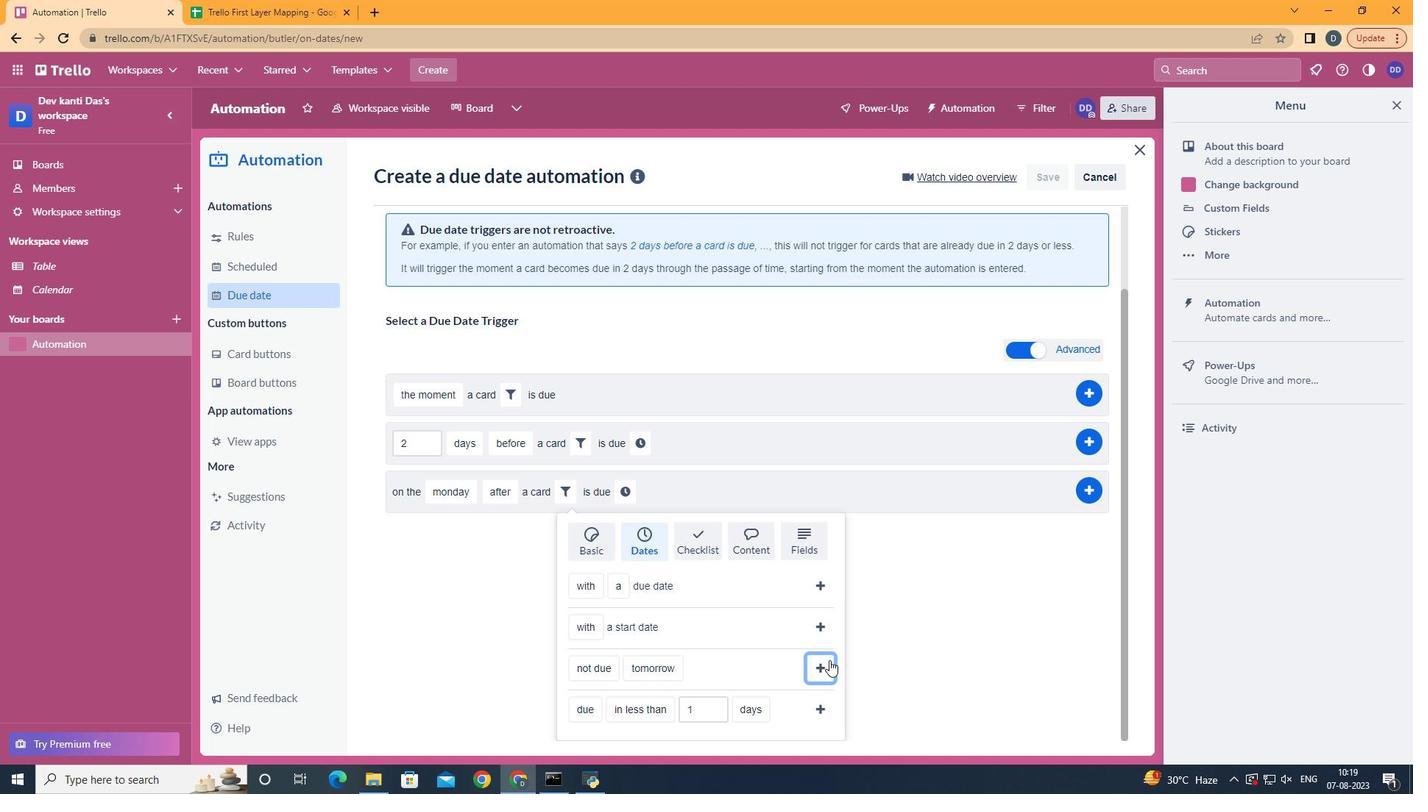 
Action: Mouse moved to (740, 590)
Screenshot: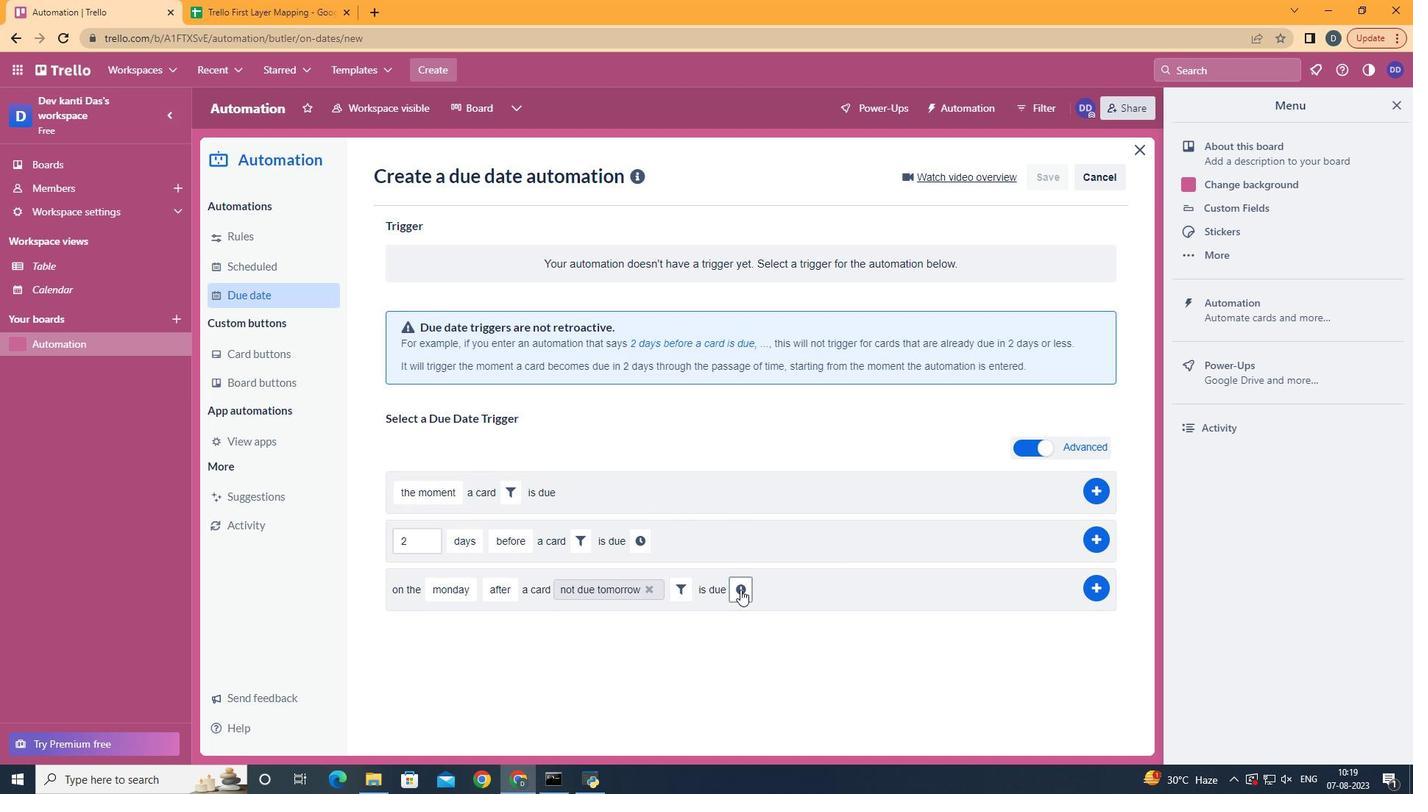
Action: Mouse pressed left at (740, 590)
Screenshot: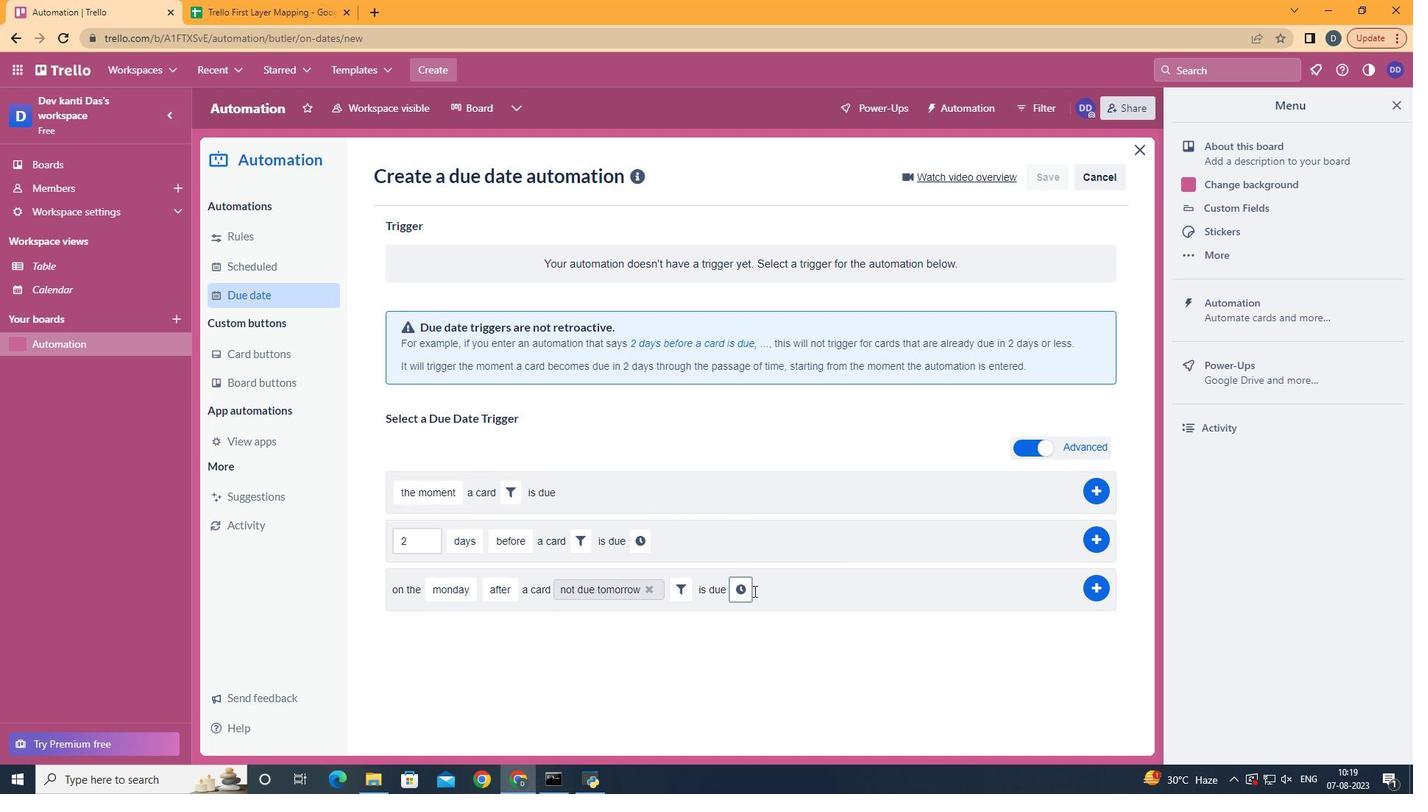 
Action: Mouse moved to (789, 594)
Screenshot: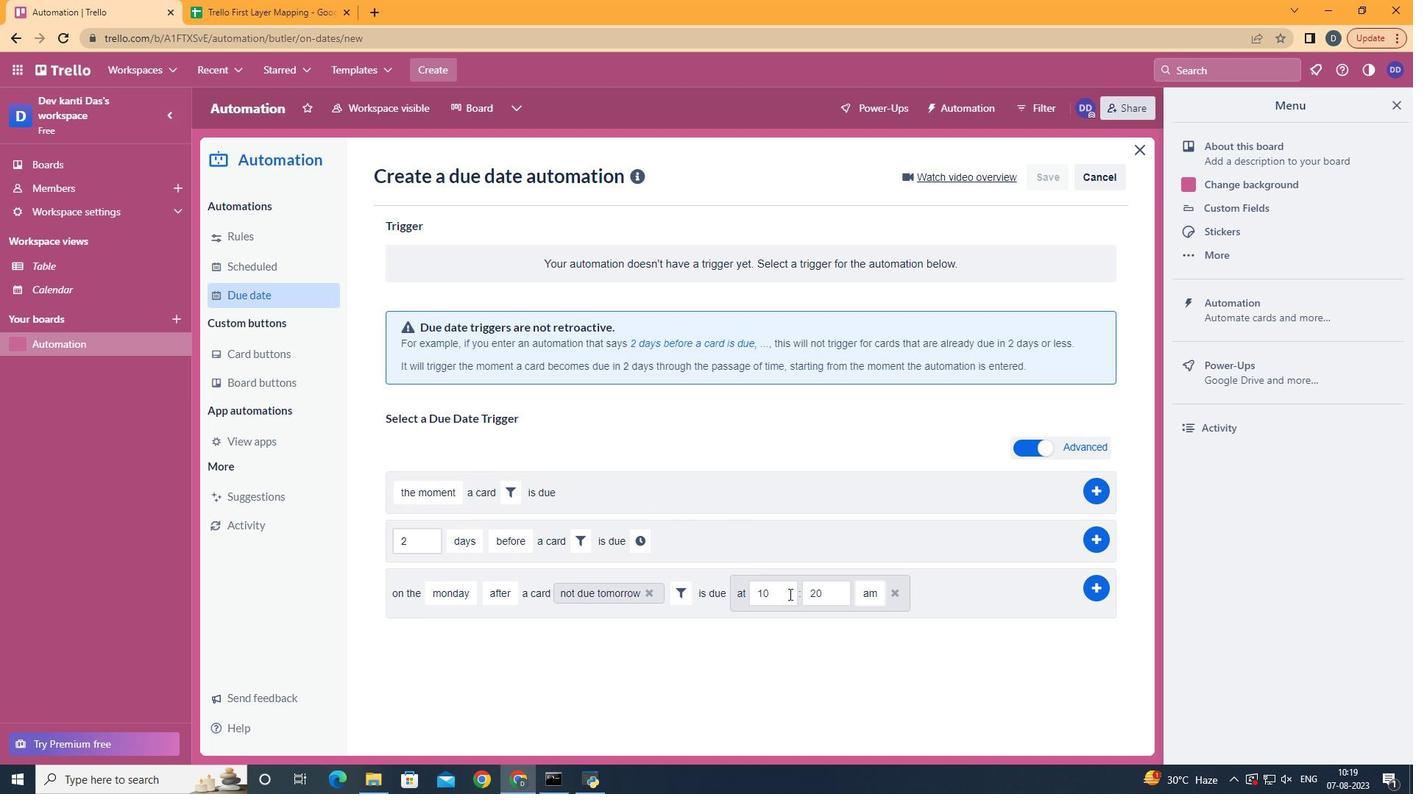 
Action: Mouse pressed left at (789, 594)
Screenshot: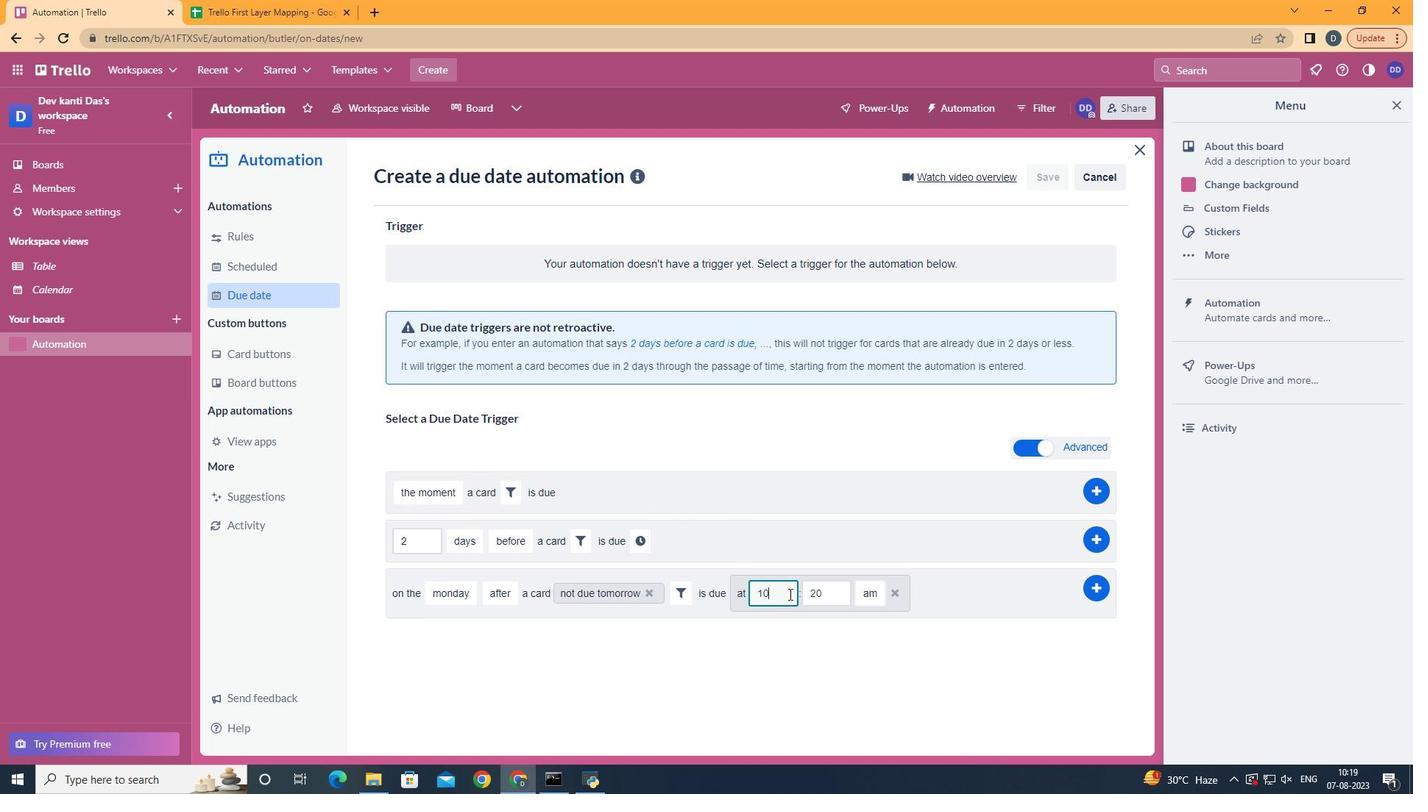 
Action: Key pressed <Key.backspace>1
Screenshot: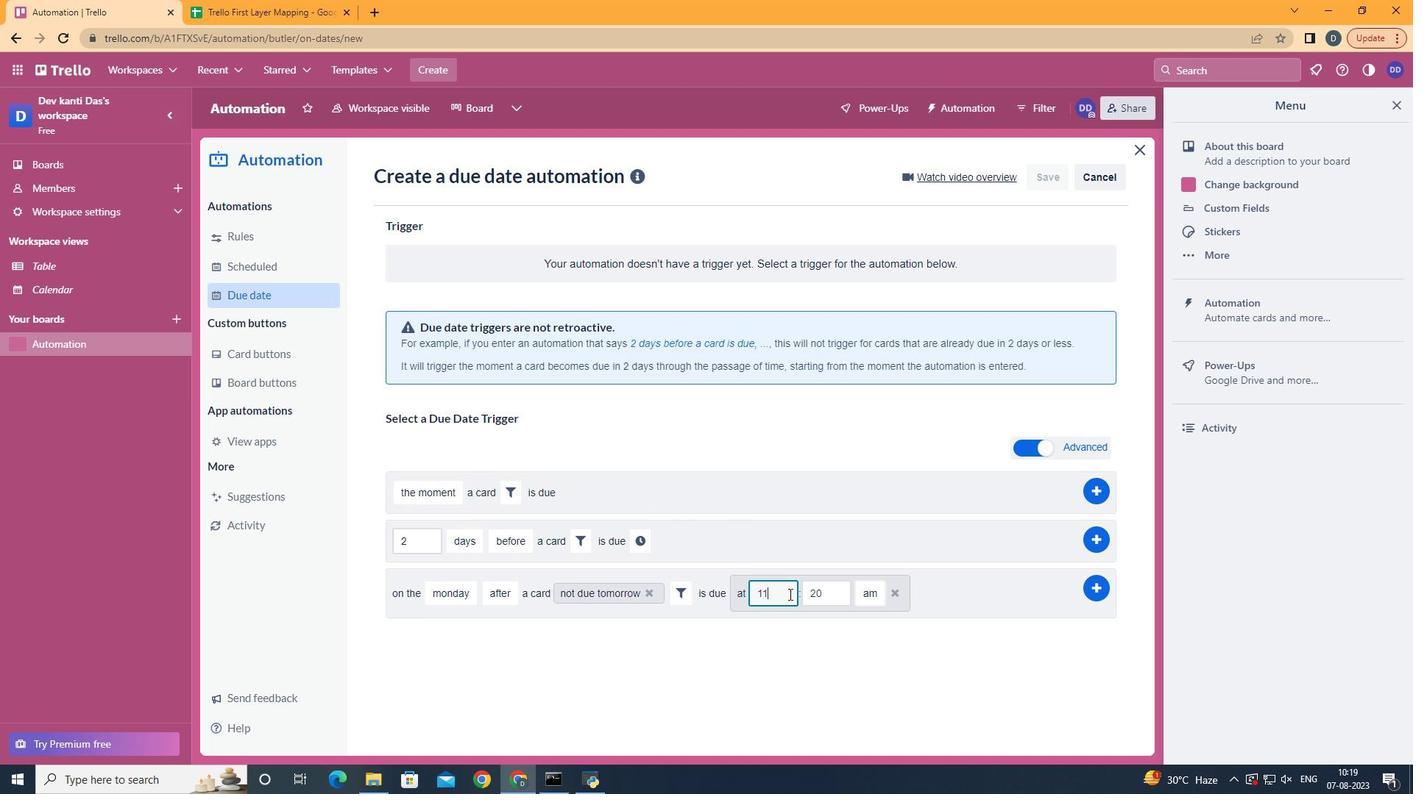 
Action: Mouse moved to (844, 597)
Screenshot: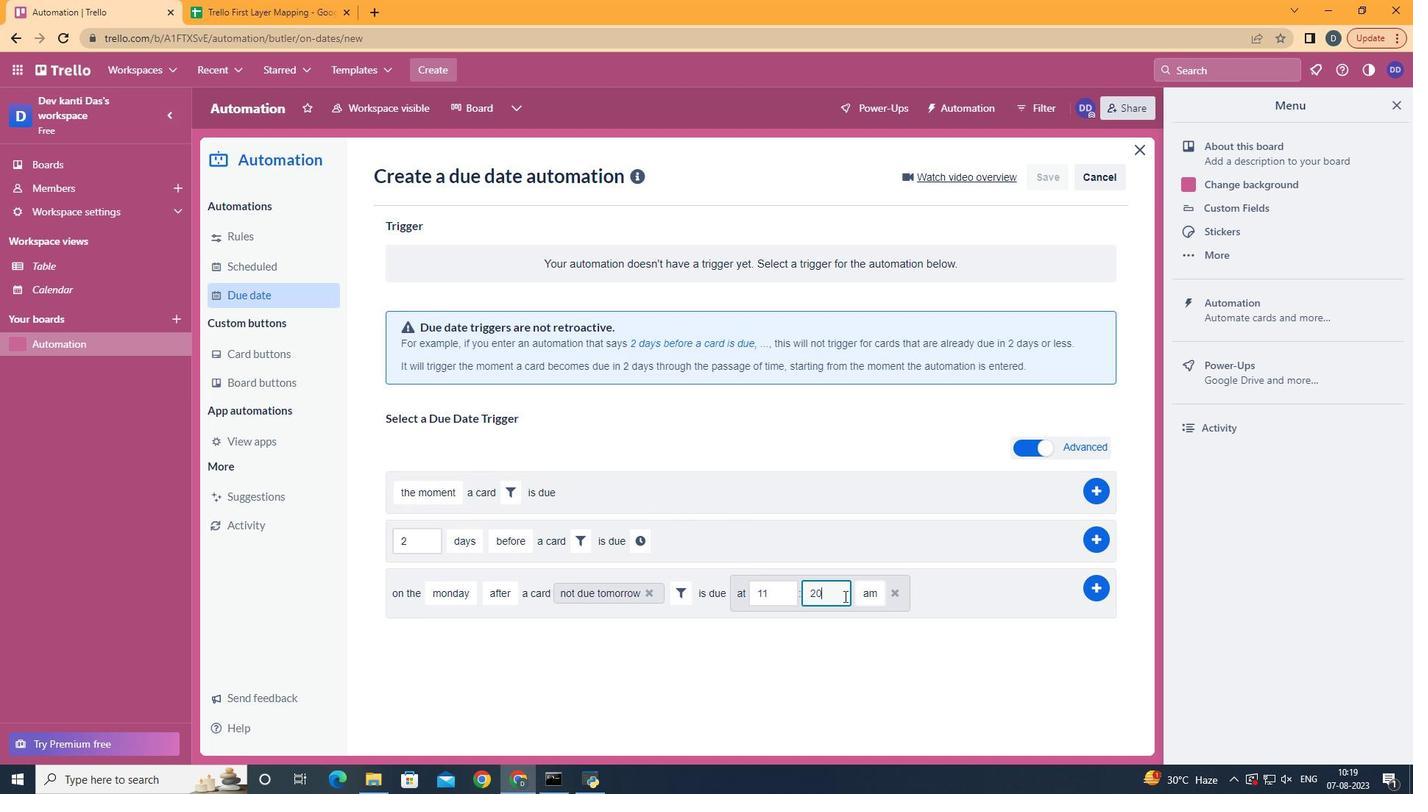 
Action: Mouse pressed left at (844, 597)
Screenshot: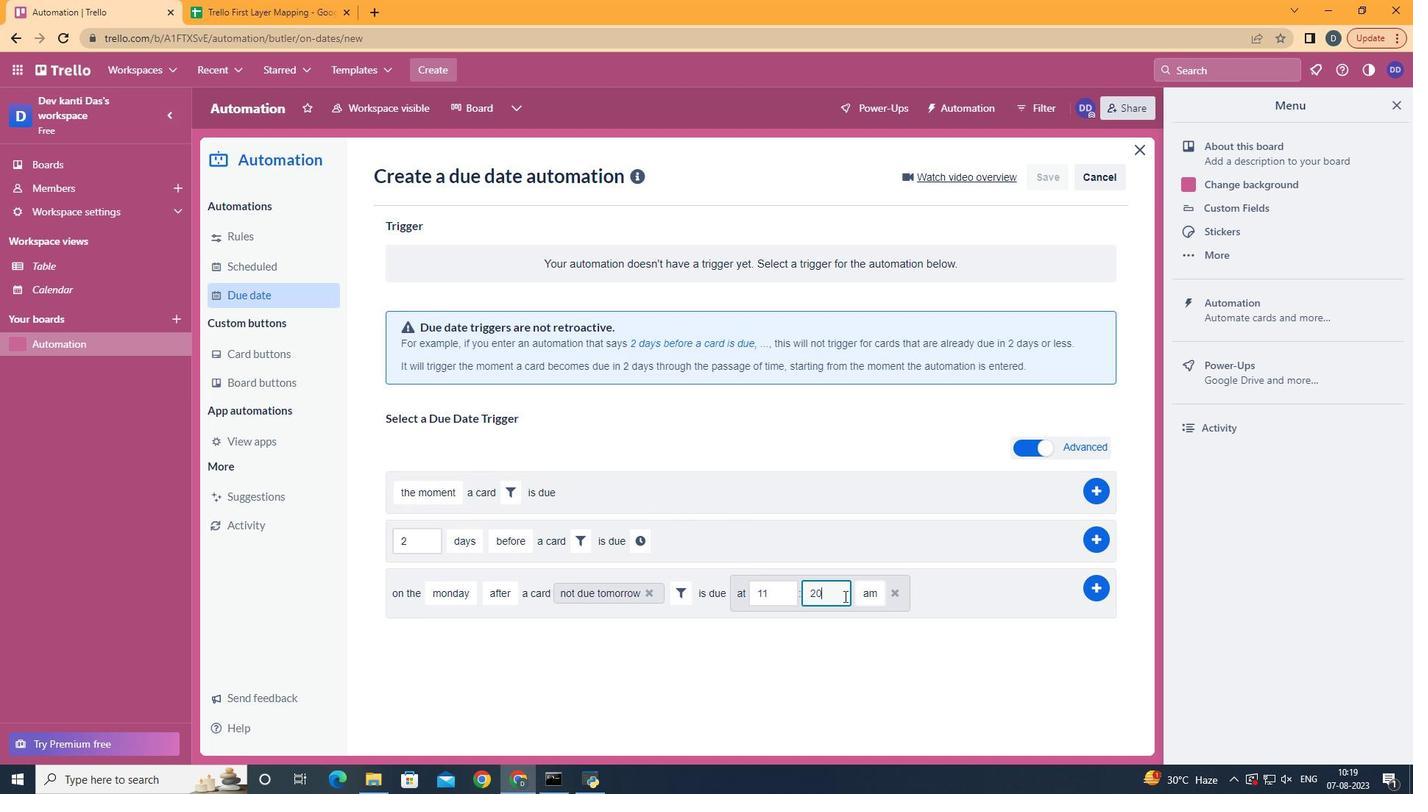 
Action: Mouse moved to (844, 596)
Screenshot: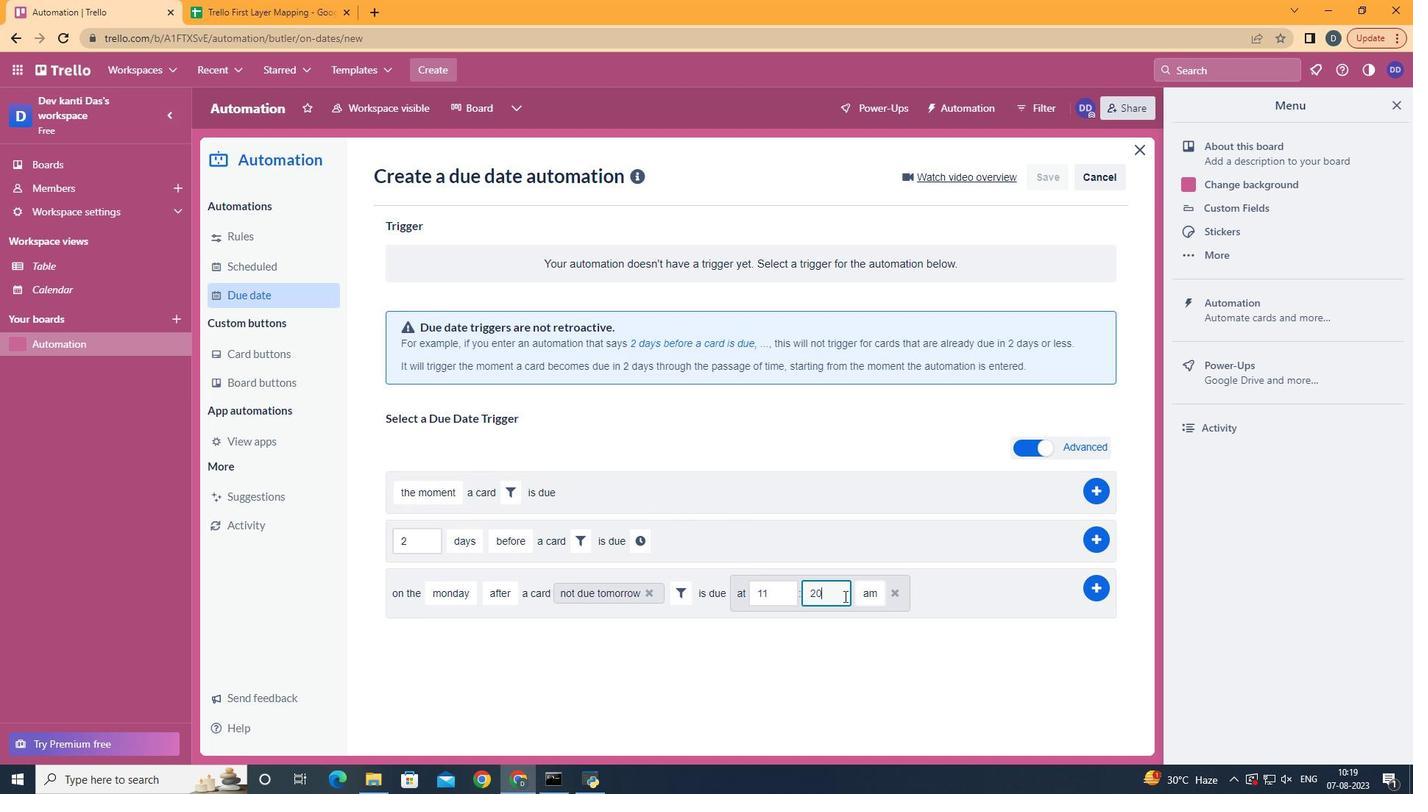 
Action: Key pressed <Key.backspace><Key.backspace>00
Screenshot: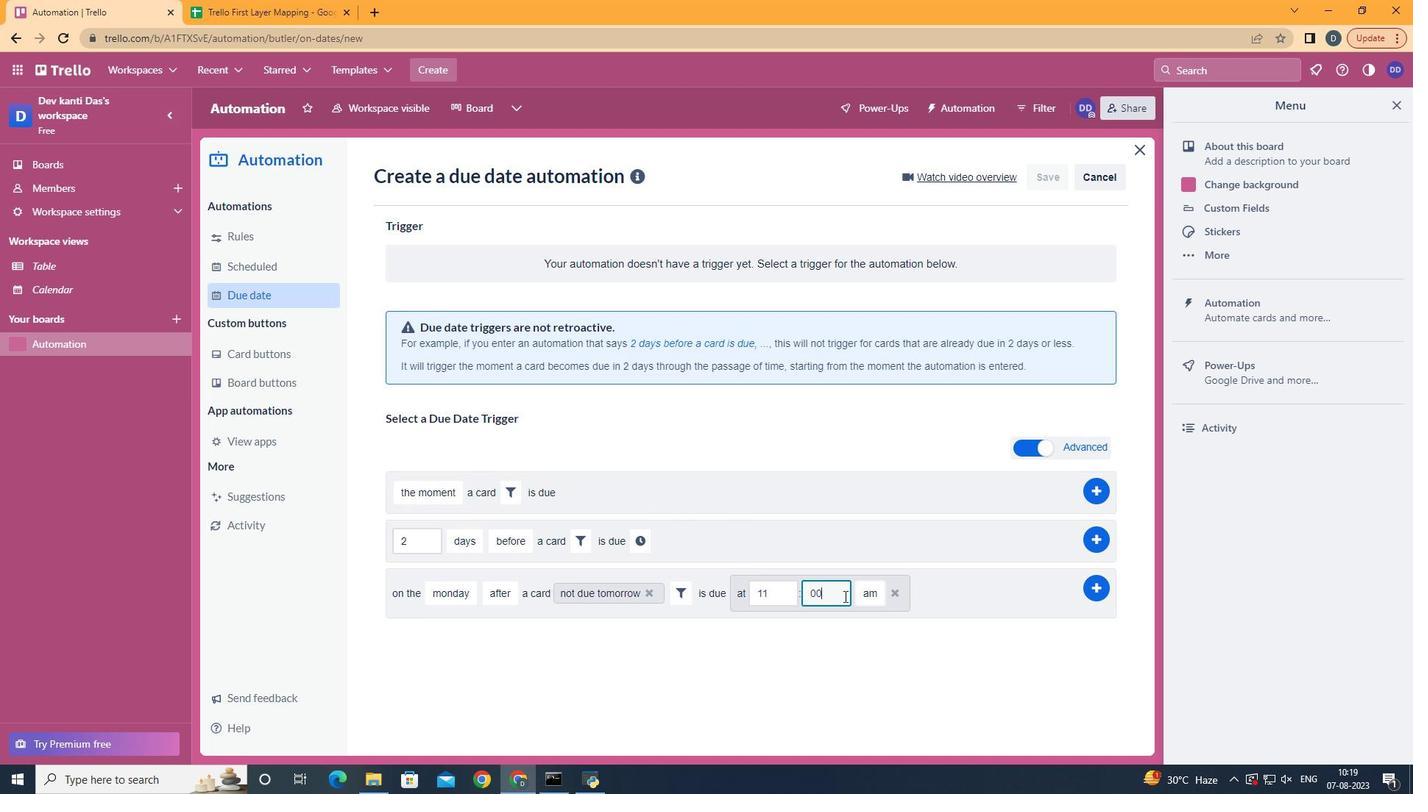 
Action: Mouse moved to (1088, 590)
Screenshot: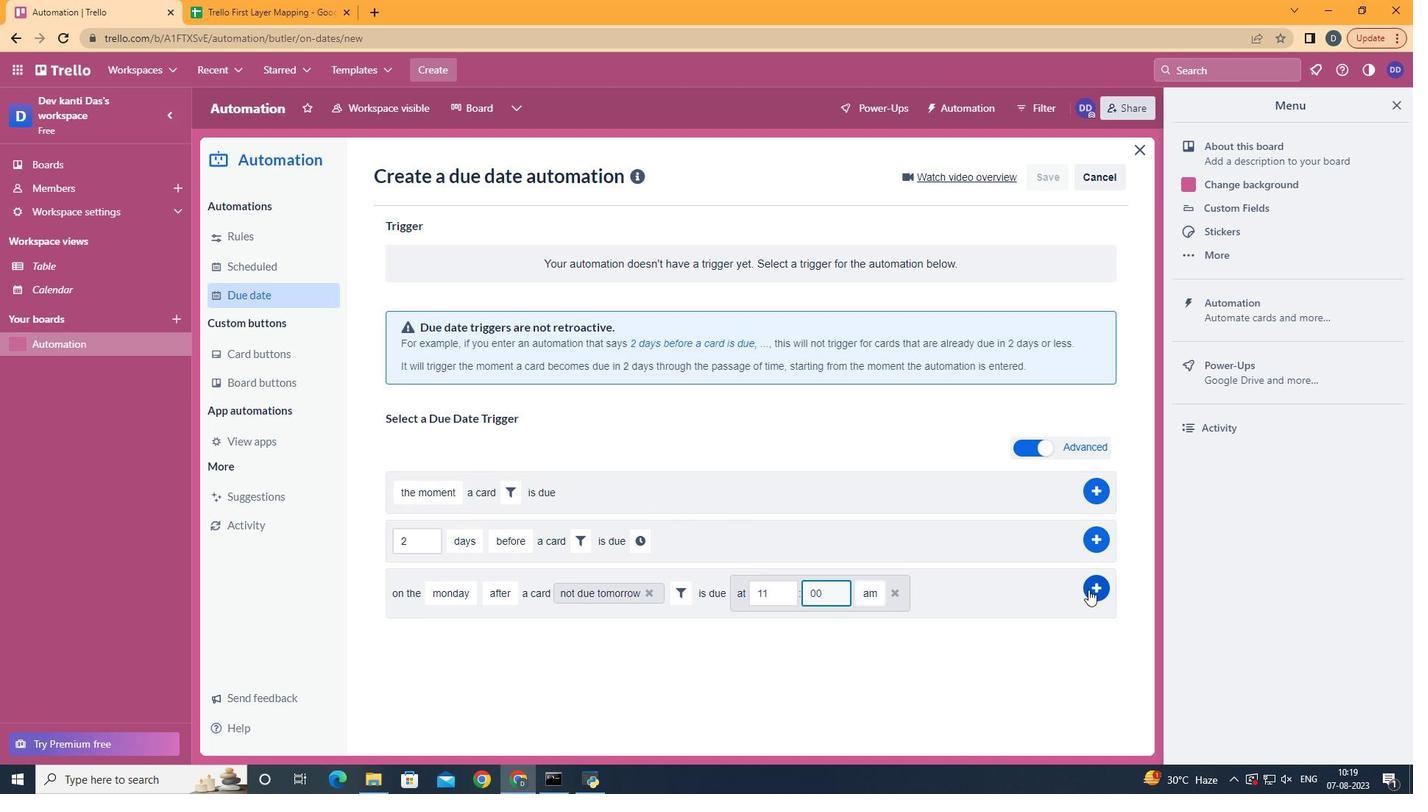 
Action: Mouse pressed left at (1088, 590)
Screenshot: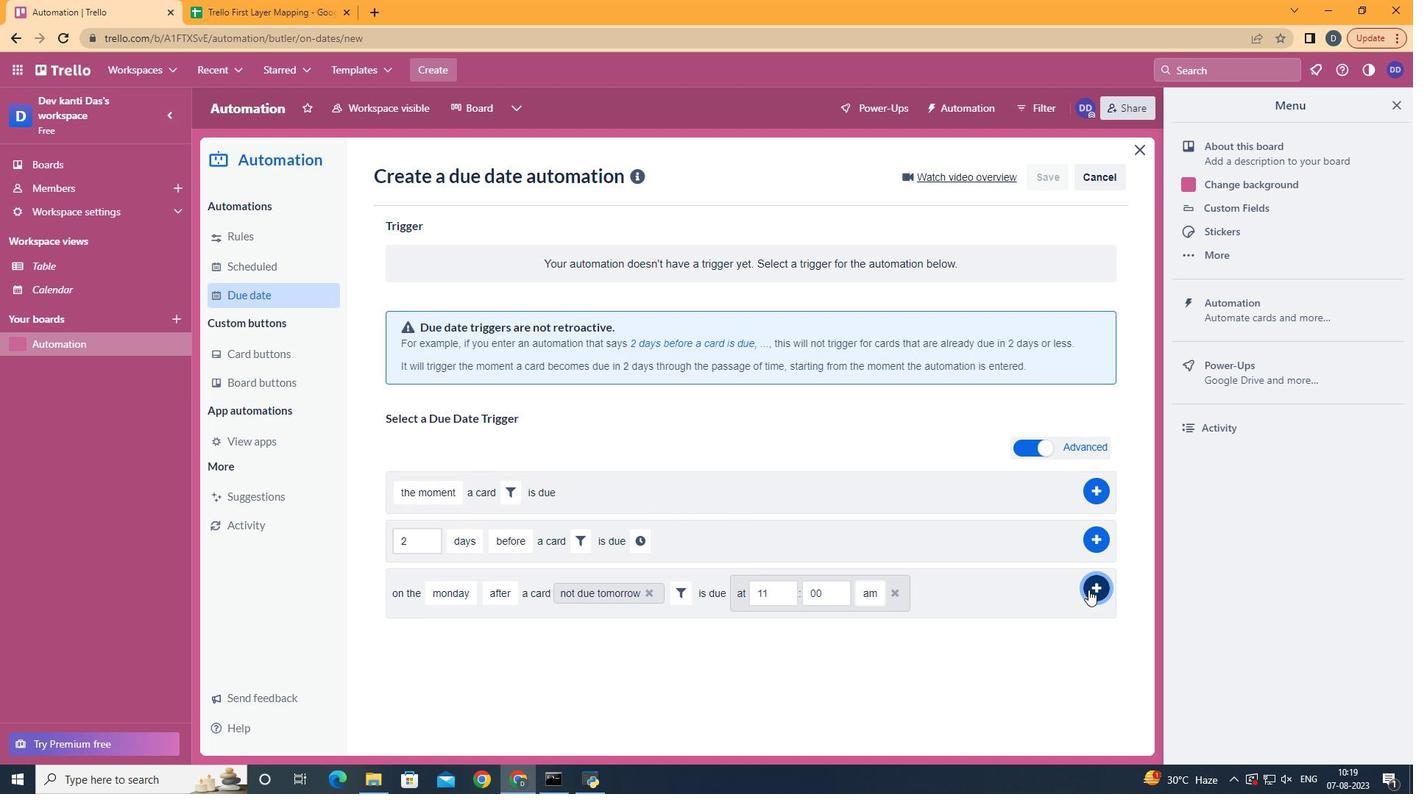 
Action: Mouse moved to (556, 232)
Screenshot: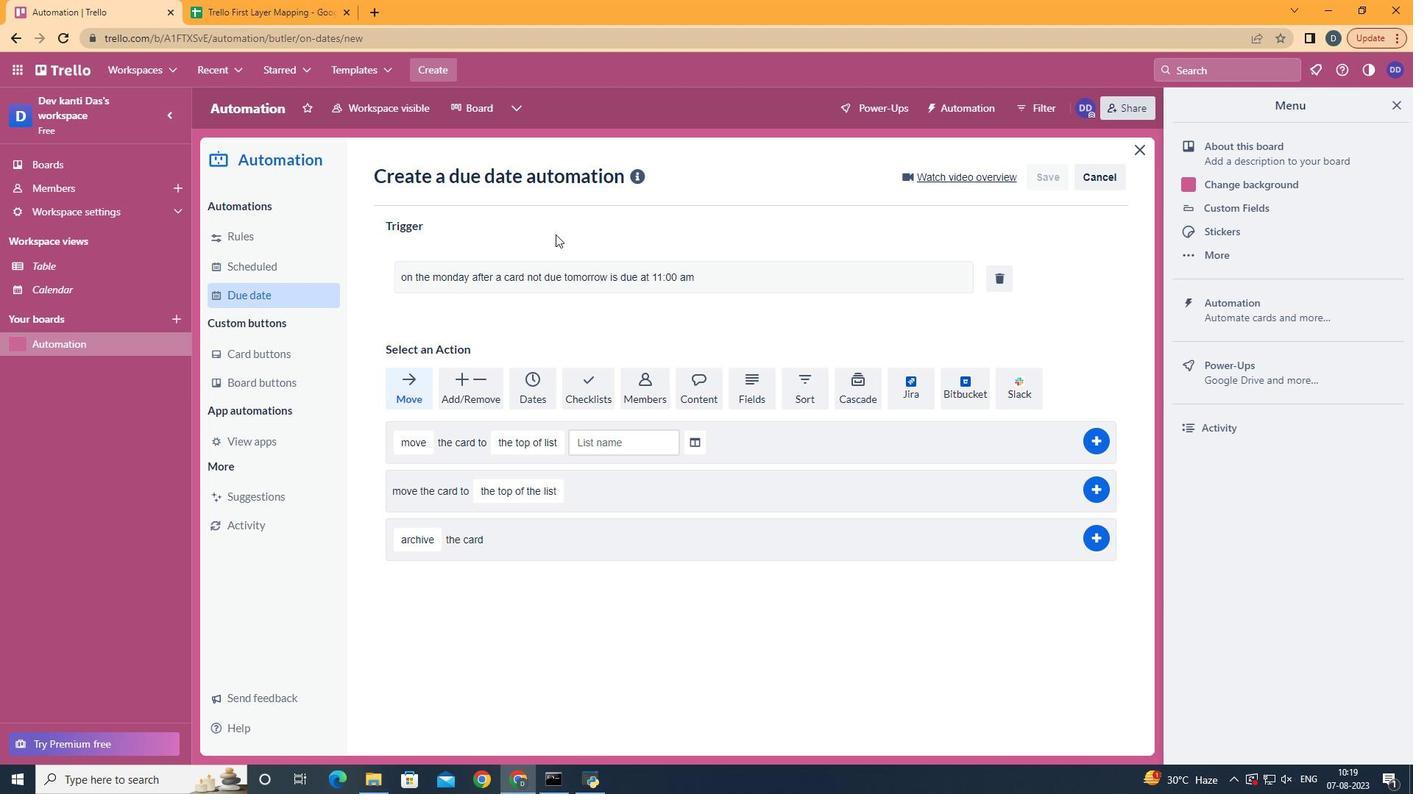 
